 Task: Open Card Email Marketing Performance Review in Board Content Marketing Thought Leadership Strategy and Execution to Workspace Event Planning and Management and add a team member Softage.2@softage.net, a label Blue, a checklist Mindfulness, an attachment from Trello, a color Blue and finally, add a card description 'Conduct customer research for new customer segmentation opportunities' and a comment 'Let us approach this task with a sense of ownership and accountability, taking responsibility for our actions and decisions.'. Add a start date 'Jan 06, 1900' with a due date 'Jan 13, 1900'
Action: Mouse moved to (440, 156)
Screenshot: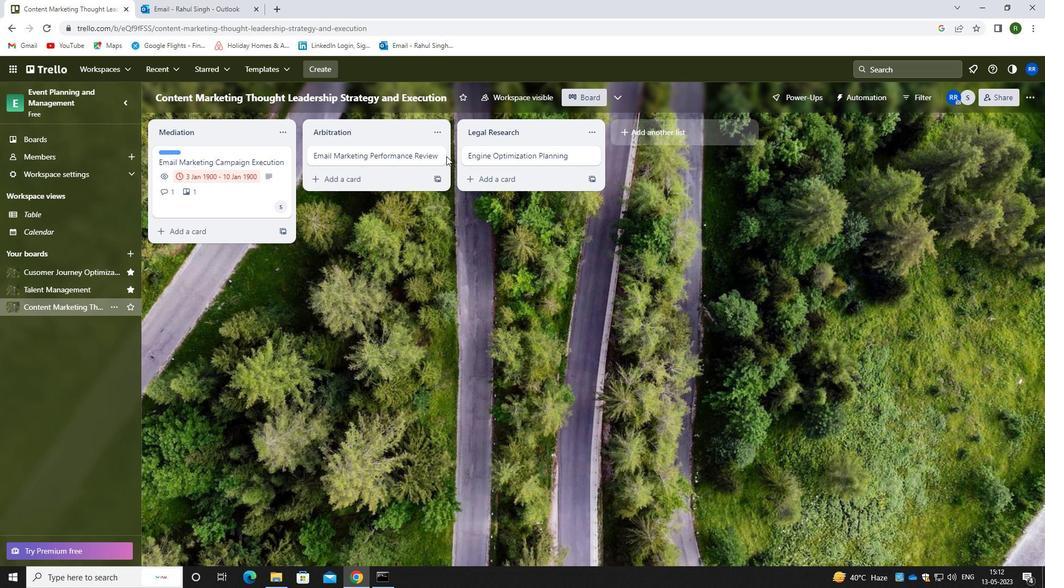 
Action: Mouse pressed left at (440, 156)
Screenshot: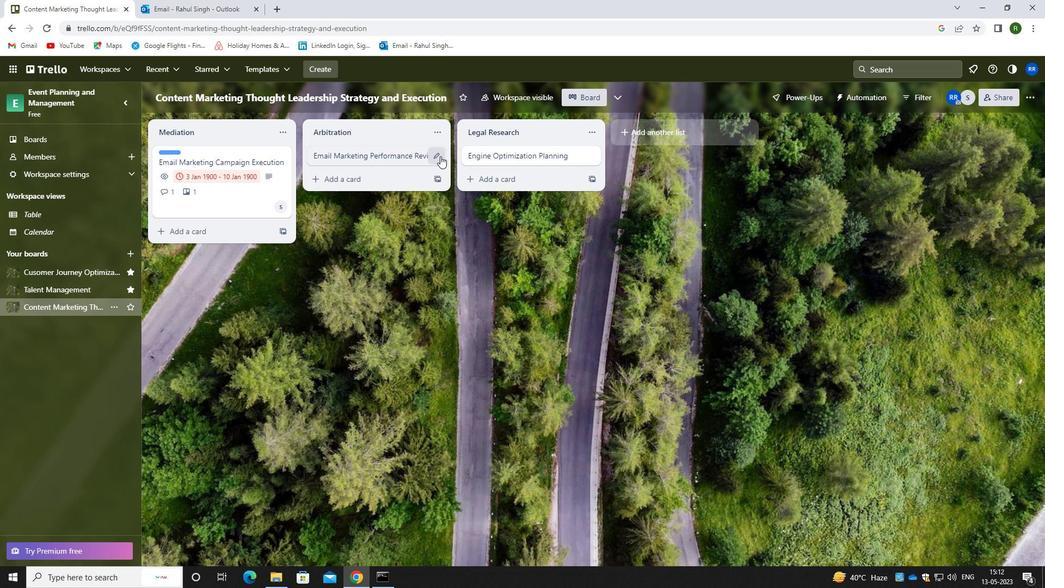 
Action: Mouse moved to (498, 155)
Screenshot: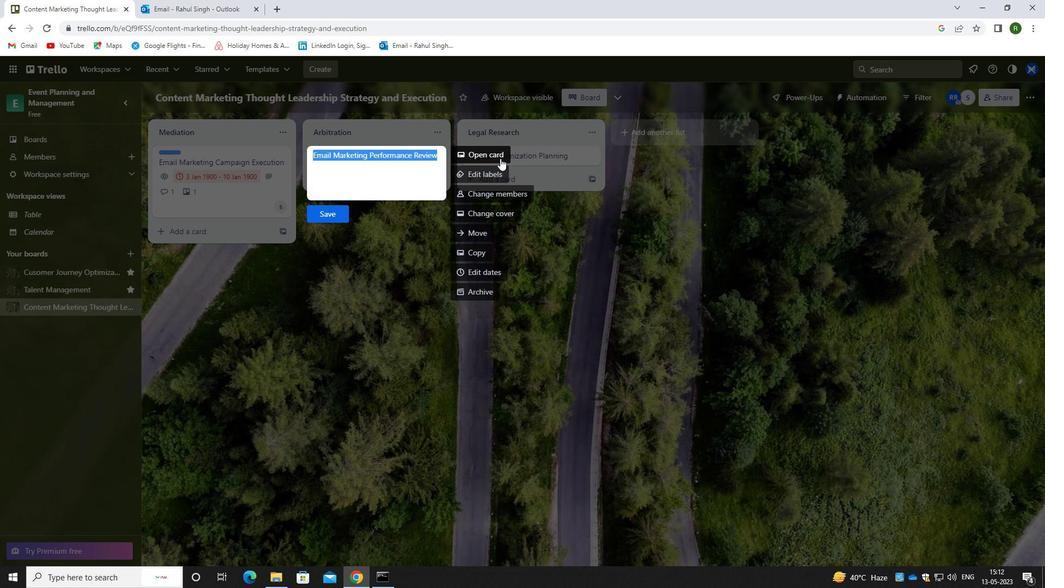 
Action: Mouse pressed left at (498, 155)
Screenshot: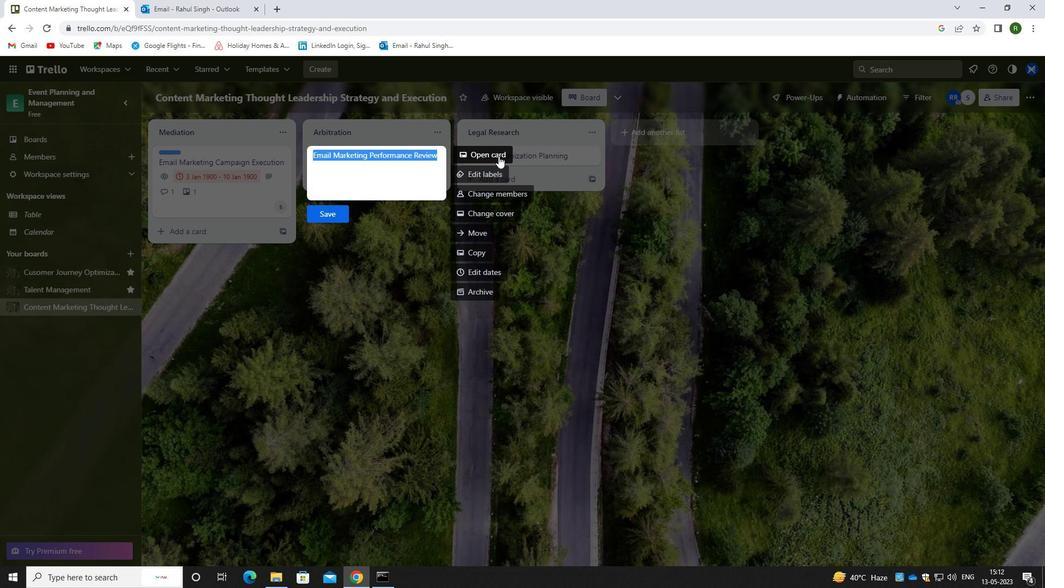 
Action: Mouse moved to (666, 192)
Screenshot: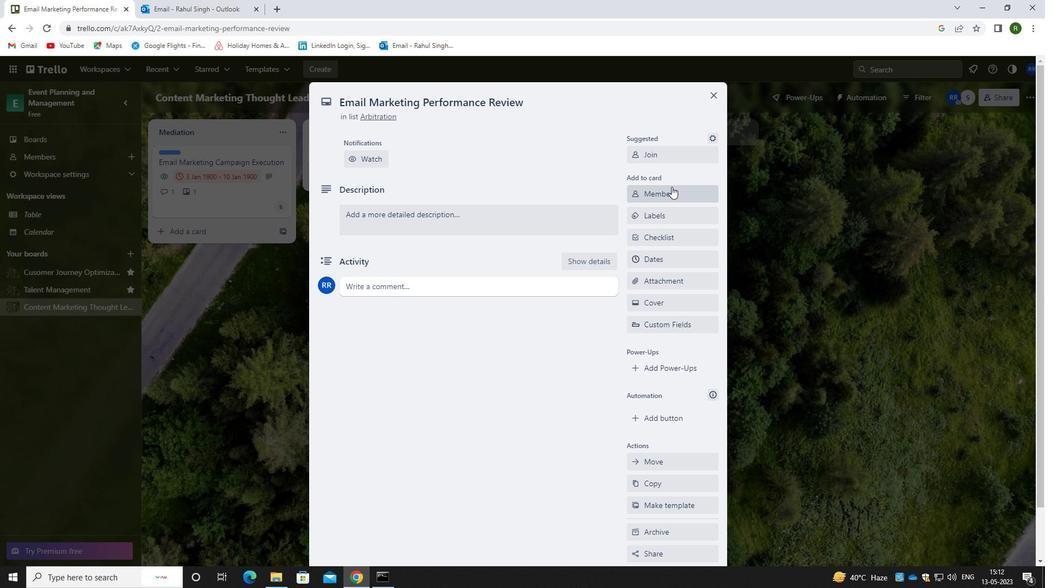 
Action: Mouse pressed left at (666, 192)
Screenshot: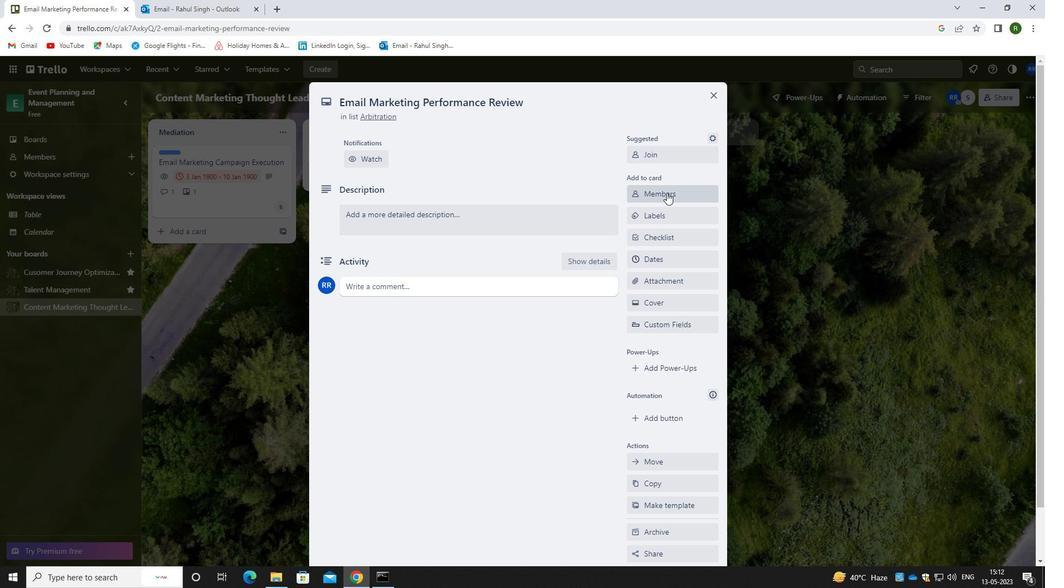 
Action: Mouse moved to (681, 254)
Screenshot: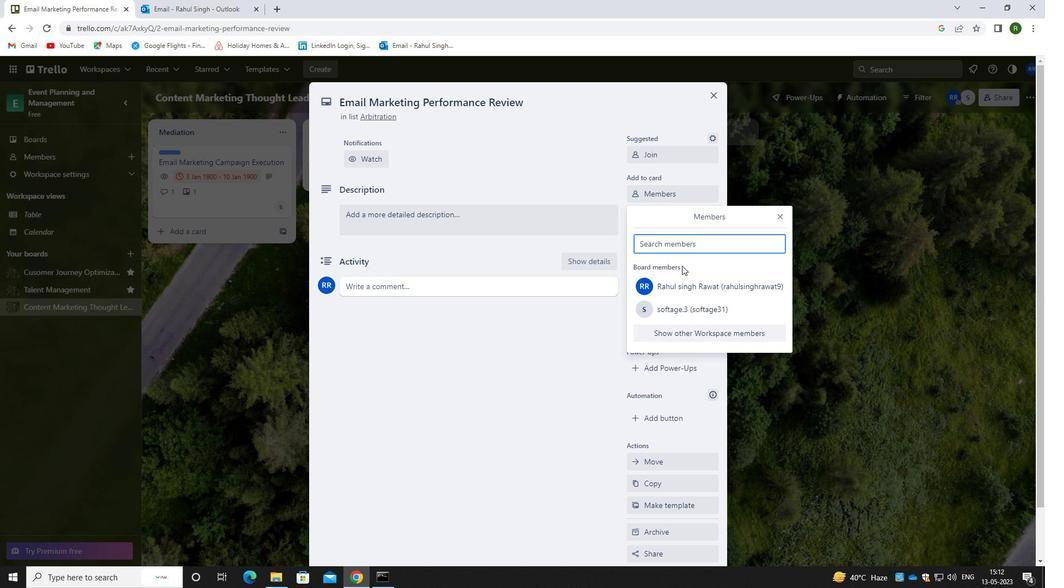 
Action: Key pressed <Key.caps_lock>s<Key.caps_lock>oftage.2<Key.shift>@SOFTAGE.ME<Key.backspace><Key.backspace>NET
Screenshot: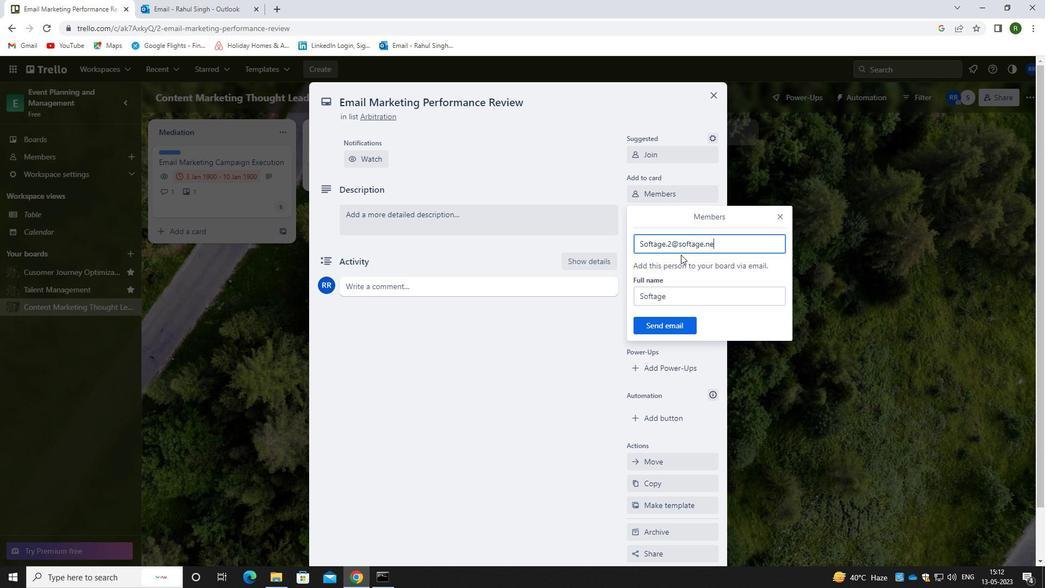 
Action: Mouse moved to (665, 321)
Screenshot: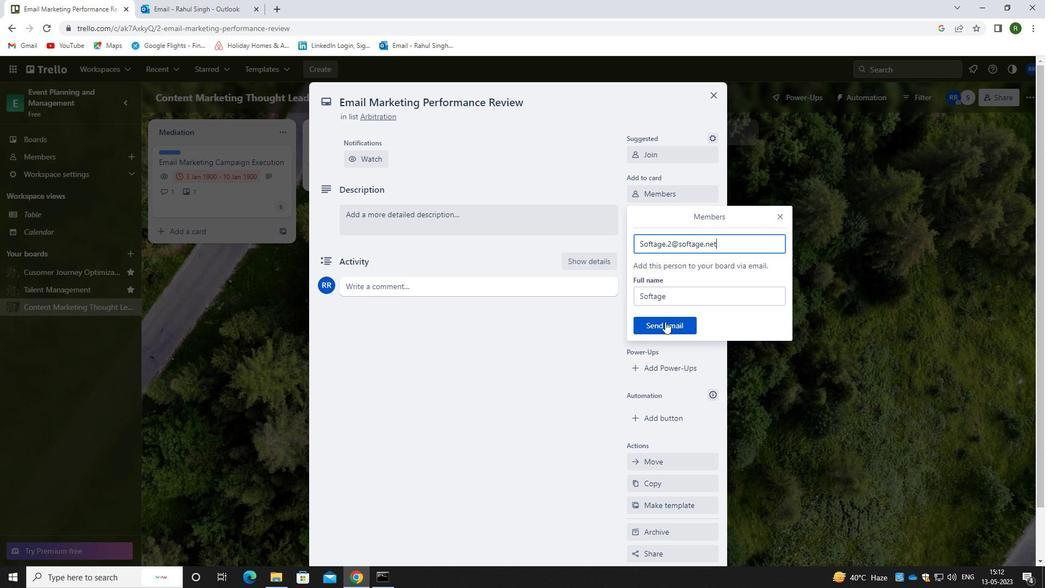
Action: Mouse pressed left at (665, 321)
Screenshot: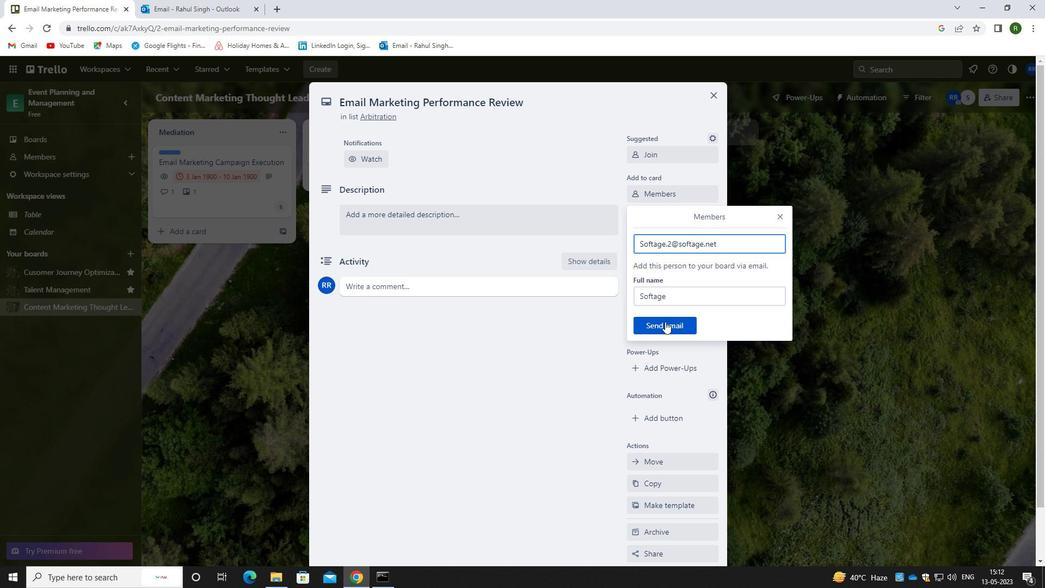 
Action: Mouse moved to (678, 214)
Screenshot: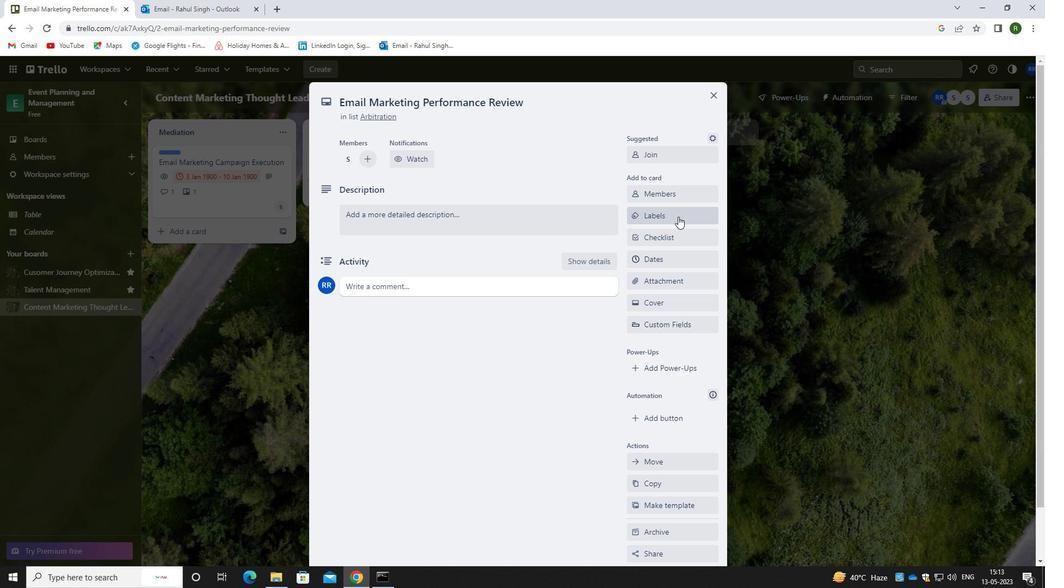 
Action: Mouse pressed left at (678, 214)
Screenshot: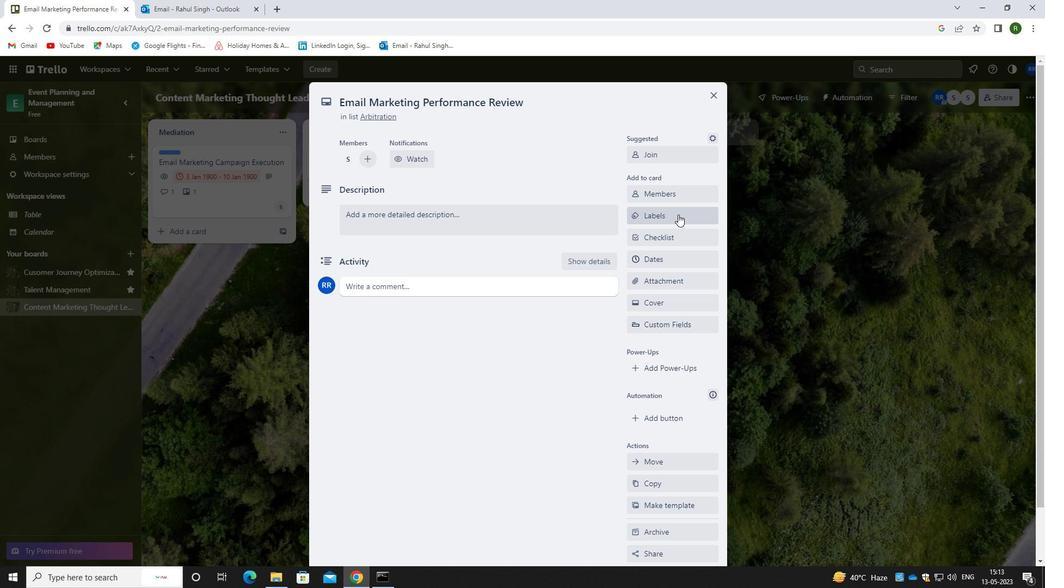 
Action: Mouse moved to (669, 233)
Screenshot: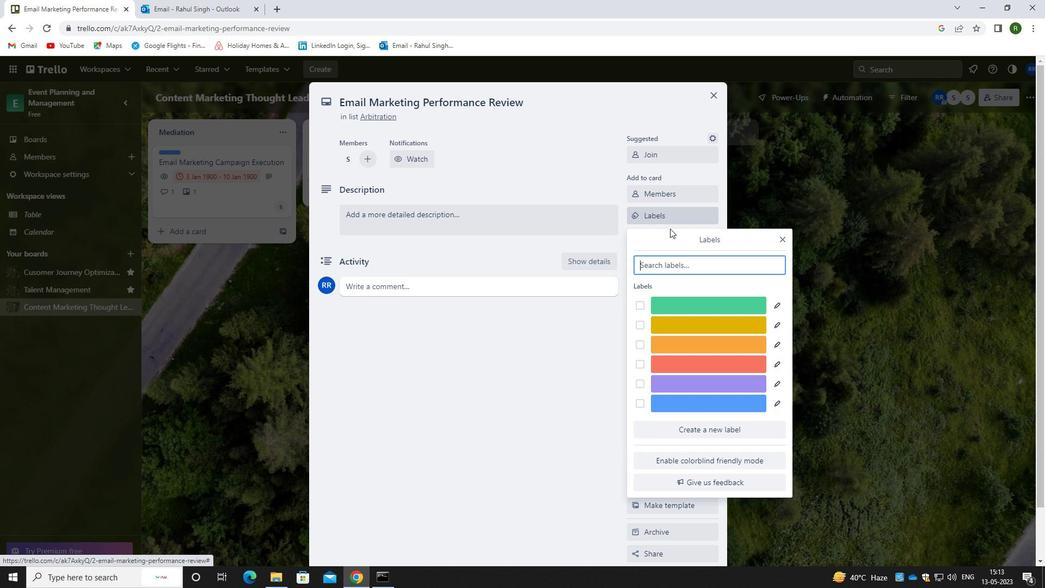 
Action: Key pressed <Key.shift>BLUE
Screenshot: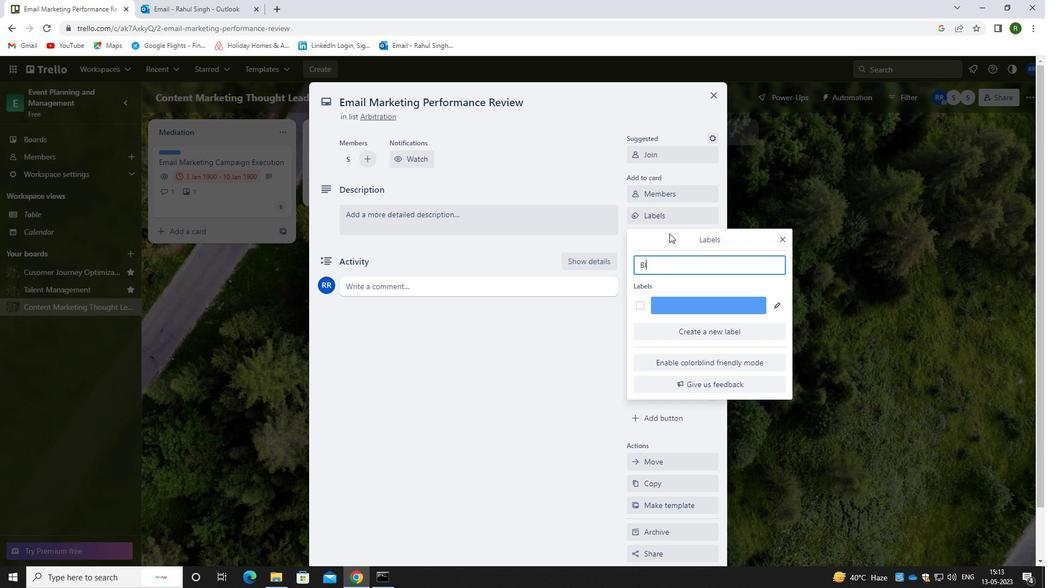 
Action: Mouse moved to (640, 301)
Screenshot: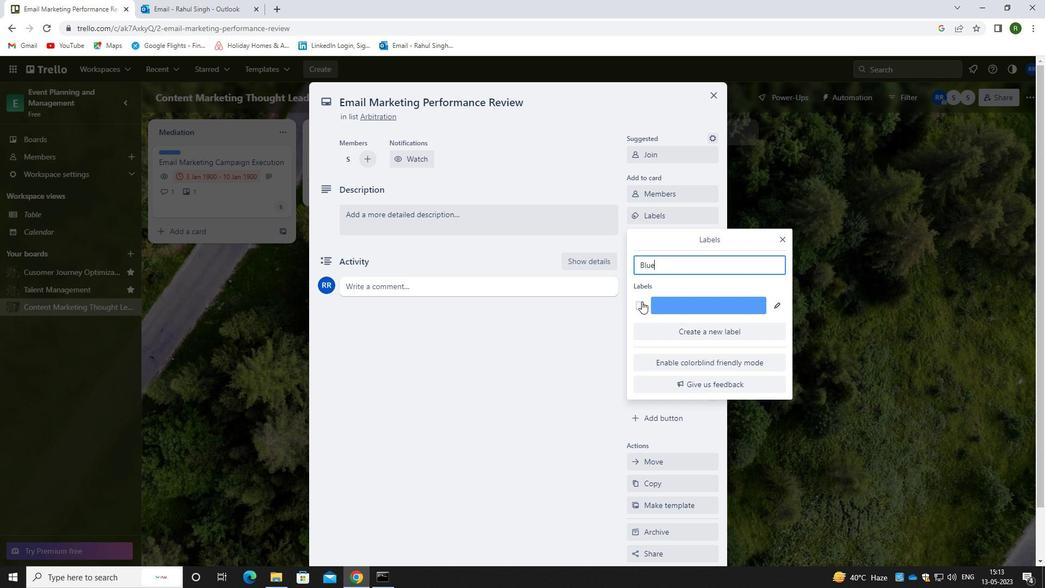 
Action: Mouse pressed left at (640, 301)
Screenshot: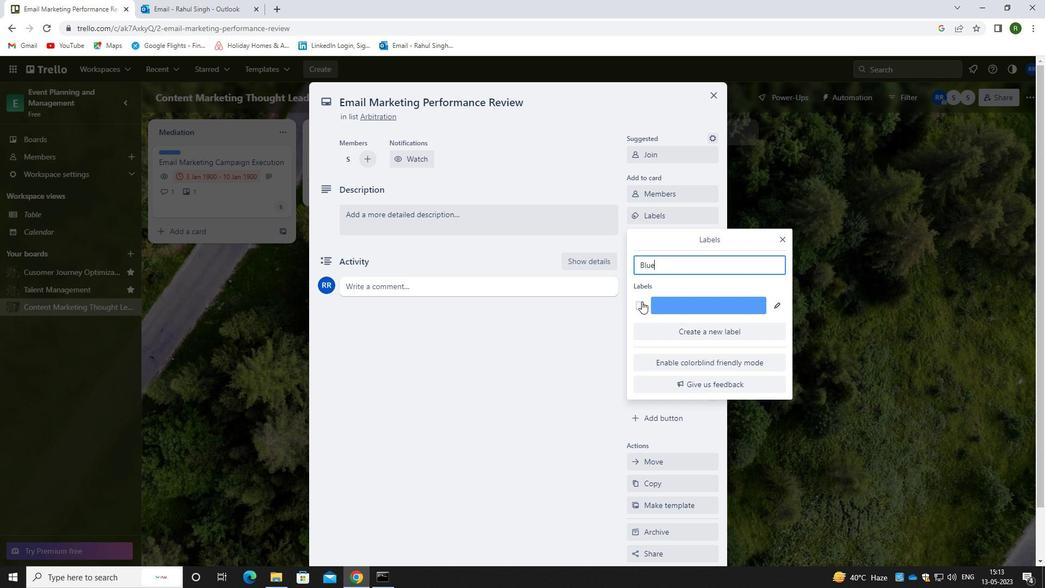 
Action: Mouse moved to (466, 416)
Screenshot: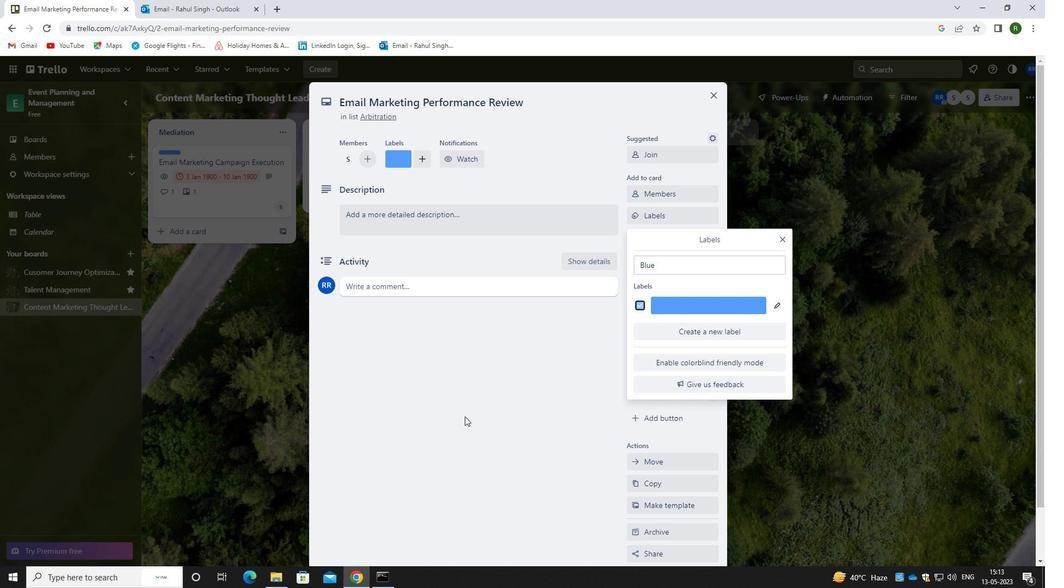
Action: Mouse pressed left at (466, 416)
Screenshot: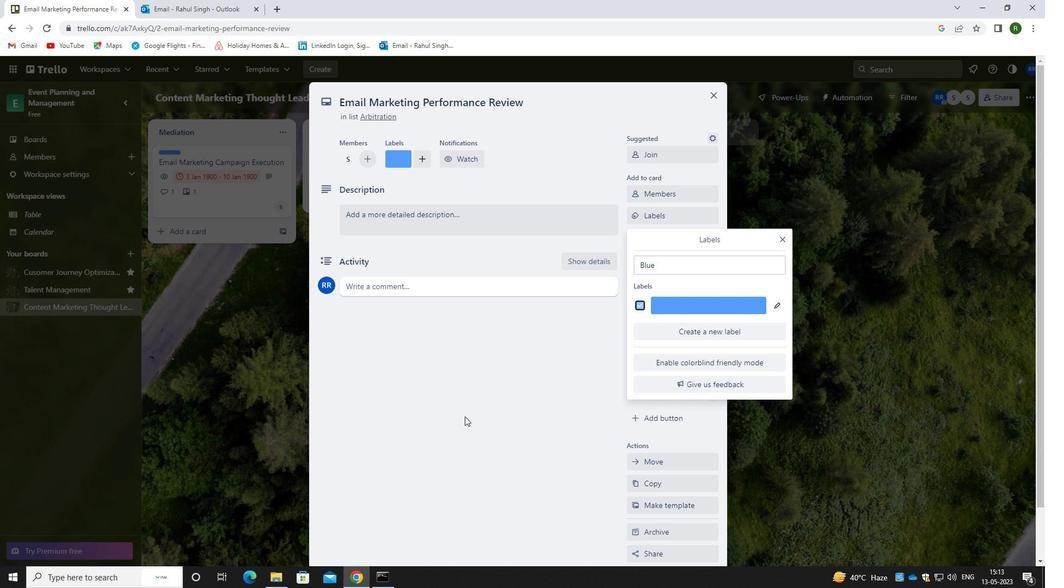 
Action: Mouse moved to (679, 244)
Screenshot: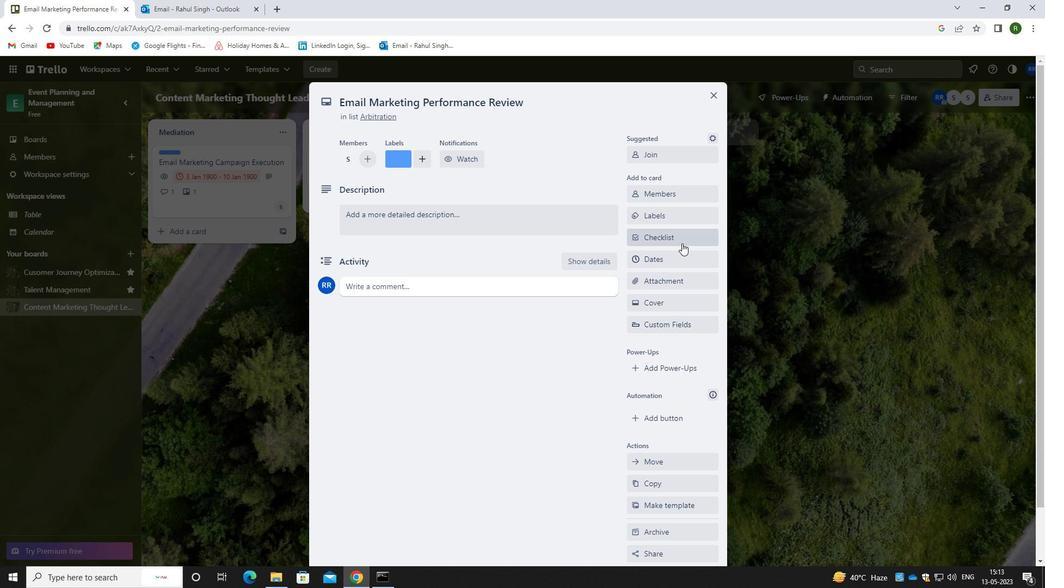 
Action: Mouse pressed left at (679, 244)
Screenshot: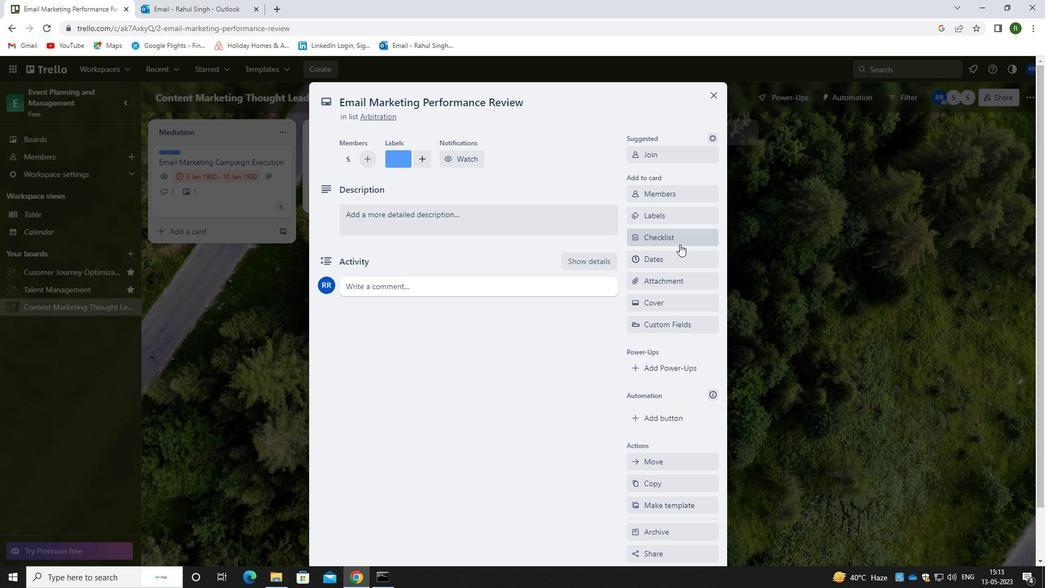 
Action: Mouse moved to (677, 299)
Screenshot: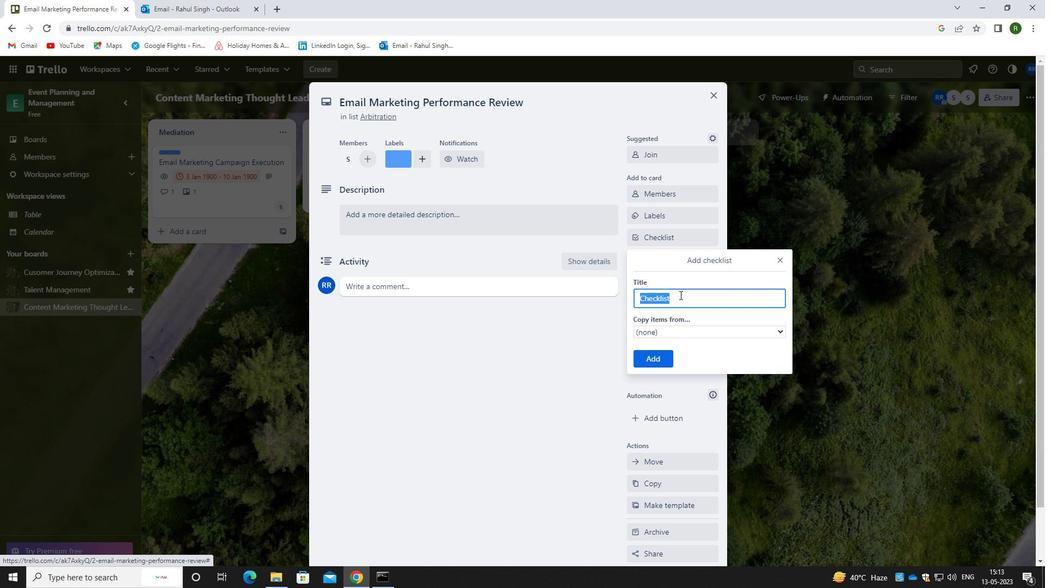 
Action: Key pressed <Key.backspace><Key.shift><Key.shift><Key.shift><Key.shift><Key.shift><Key.shift><Key.shift>MINDFULM<Key.backspace>NESS
Screenshot: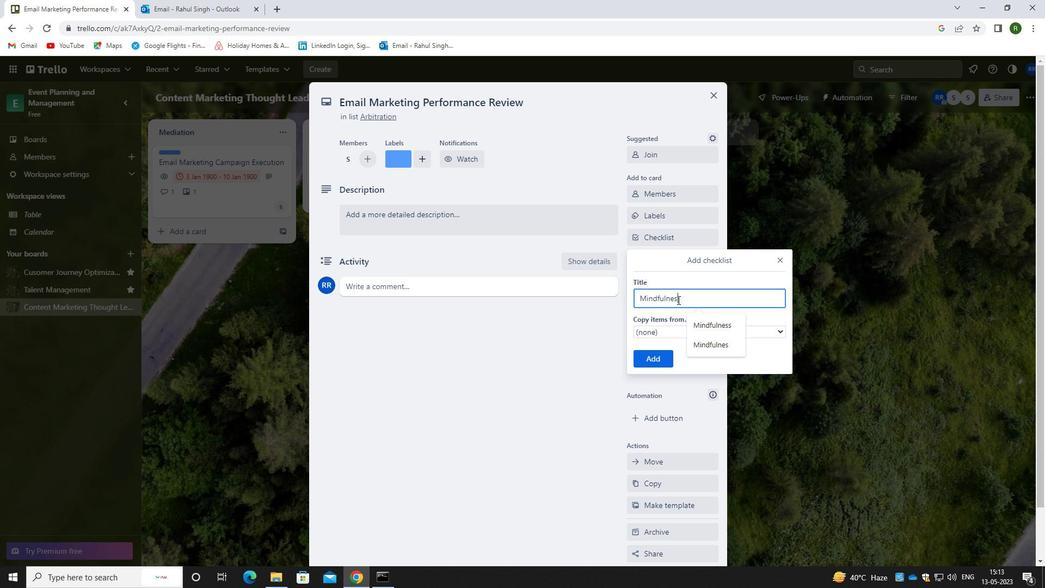 
Action: Mouse moved to (658, 362)
Screenshot: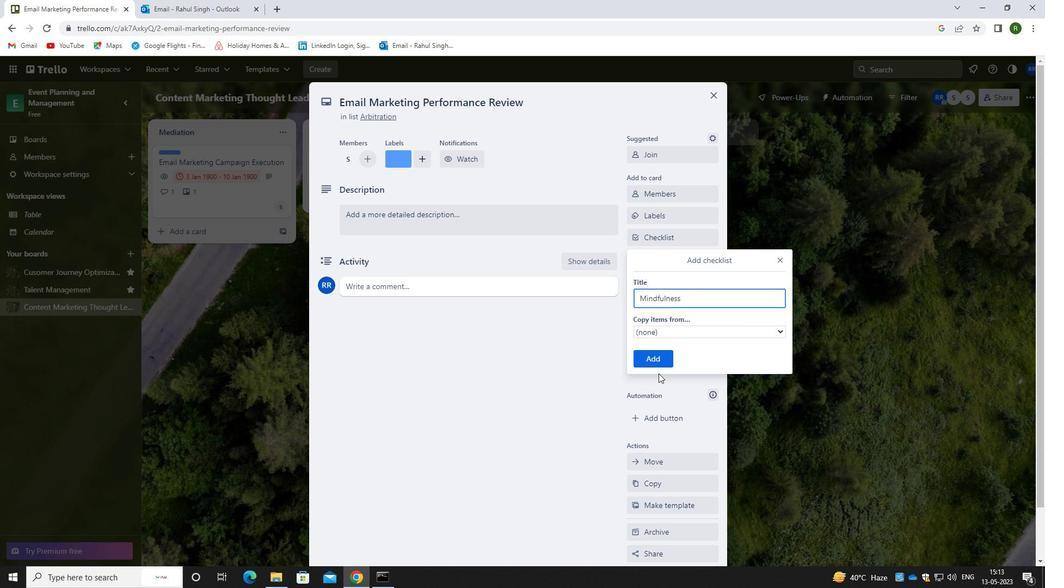 
Action: Mouse pressed left at (658, 362)
Screenshot: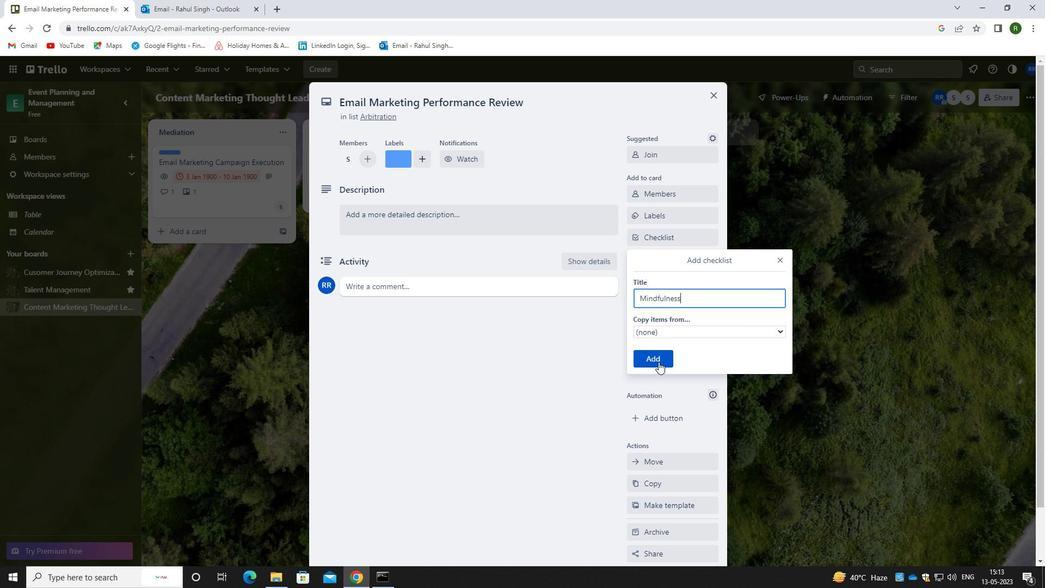 
Action: Mouse moved to (657, 280)
Screenshot: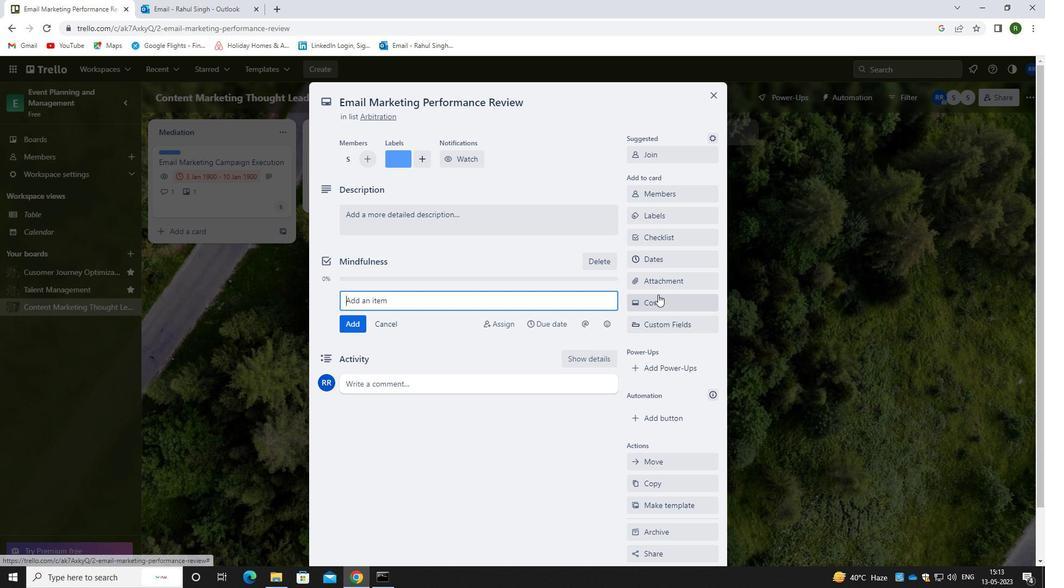 
Action: Mouse pressed left at (657, 280)
Screenshot: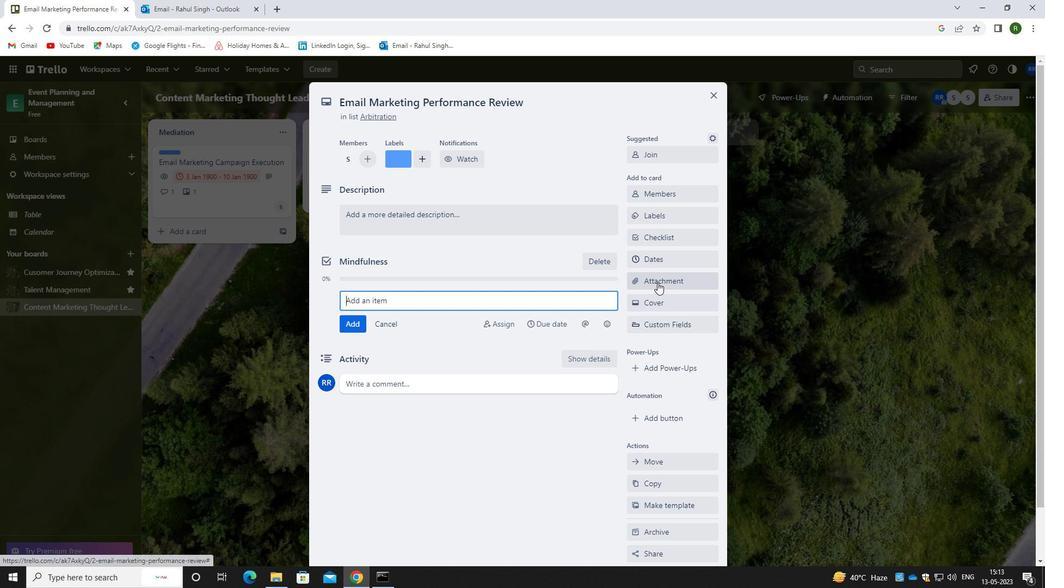 
Action: Mouse moved to (675, 350)
Screenshot: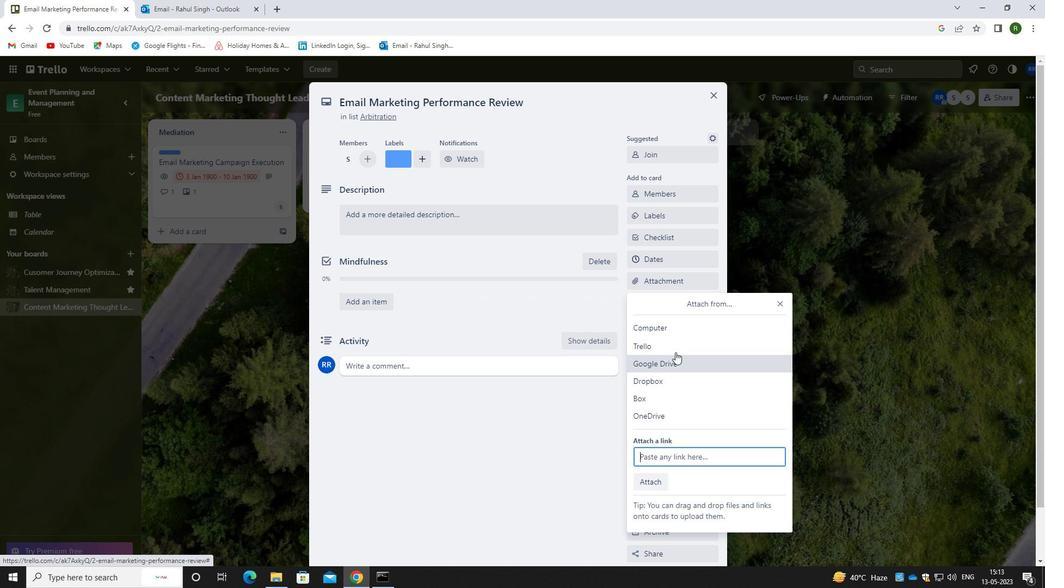 
Action: Mouse pressed left at (675, 350)
Screenshot: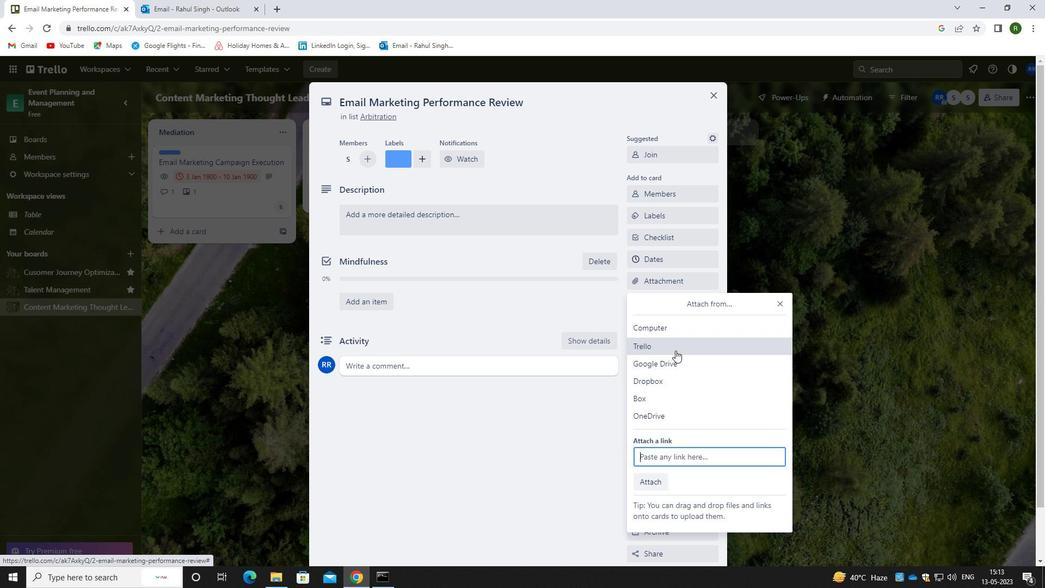 
Action: Mouse moved to (673, 251)
Screenshot: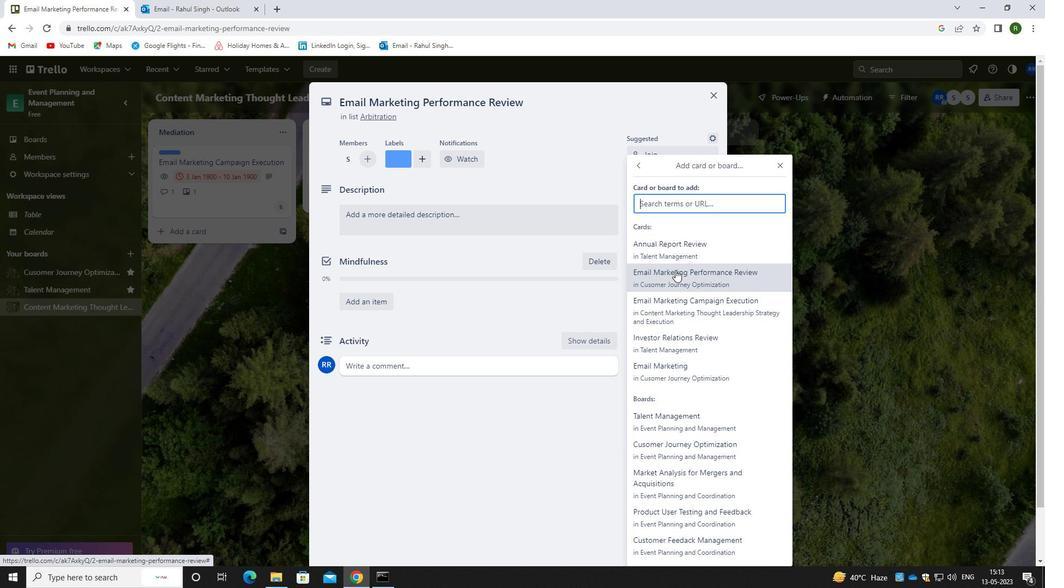 
Action: Mouse pressed left at (673, 251)
Screenshot: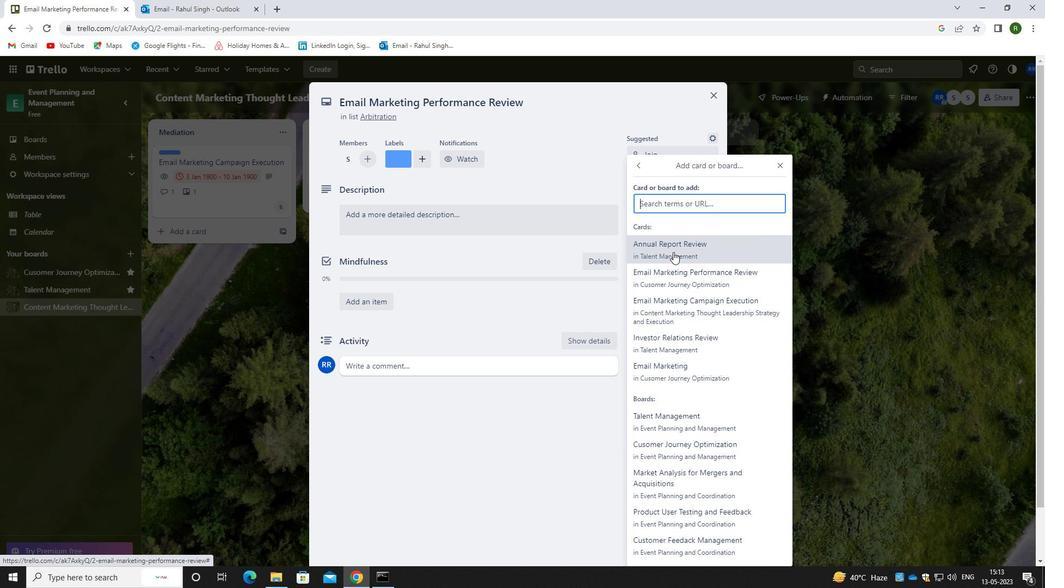 
Action: Mouse moved to (449, 220)
Screenshot: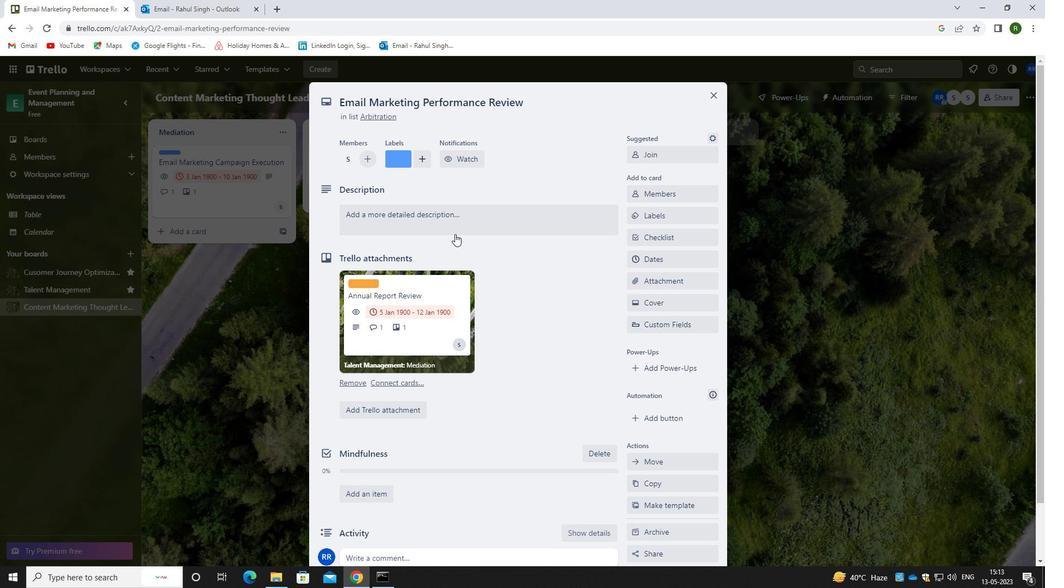 
Action: Mouse pressed left at (449, 220)
Screenshot: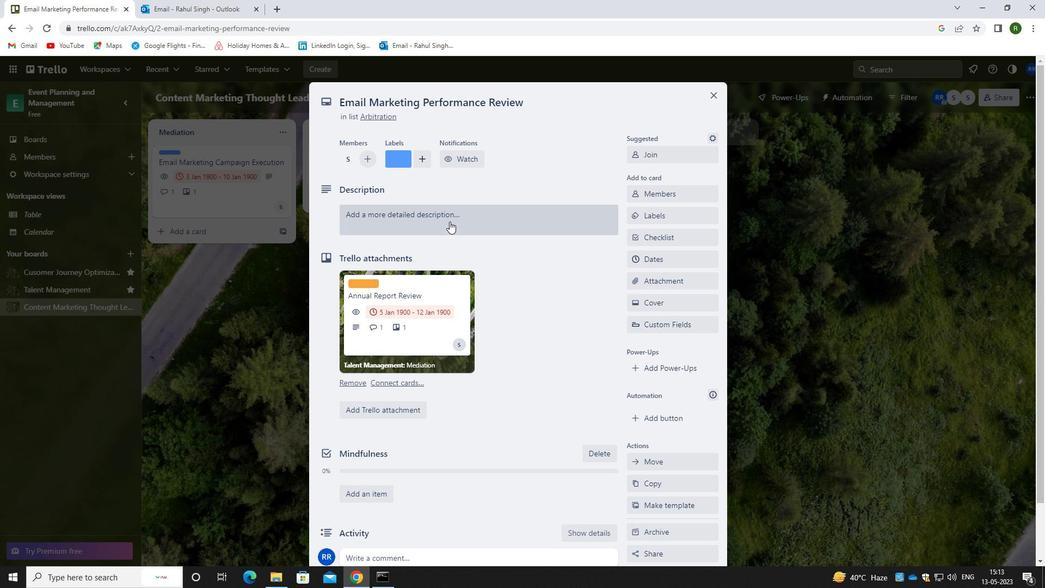 
Action: Mouse moved to (448, 270)
Screenshot: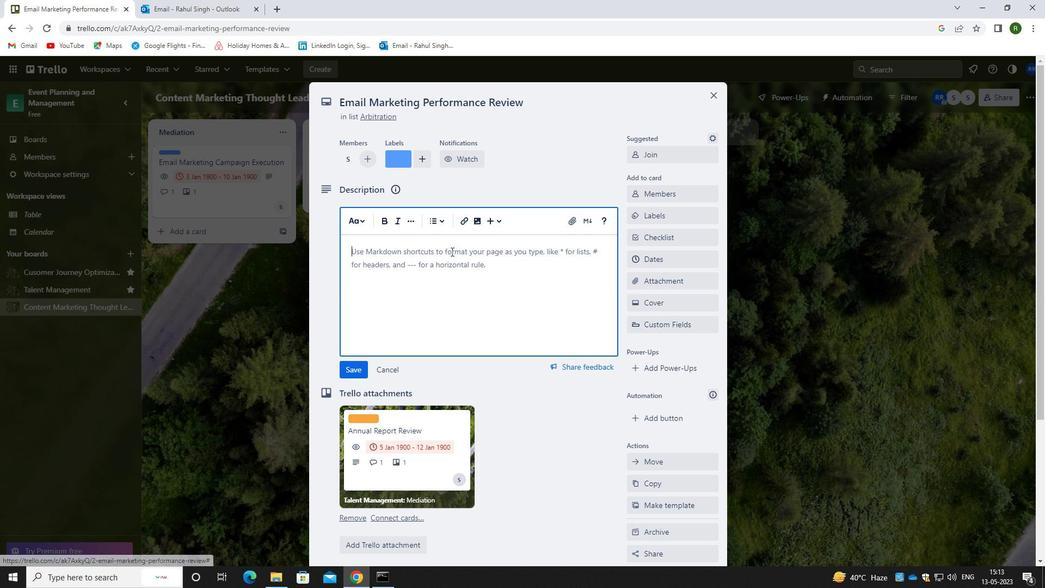 
Action: Mouse pressed left at (448, 270)
Screenshot: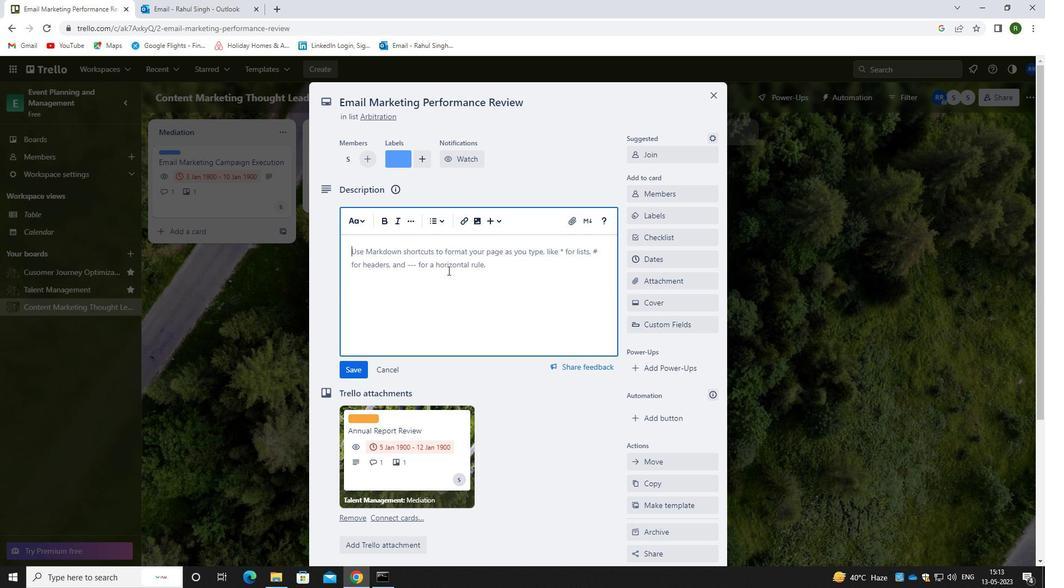 
Action: Key pressed <Key.caps_lock>C<Key.caps_lock>ONDUCT<Key.space>C<Key.caps_lock><Key.caps_lock>USTOMER<Key.space>RESEARCH<Key.space>FOR<Key.space>NW<Key.backspace>EW<Key.space>CUSTOMER<Key.space>SEGMENTATION<Key.space>OPPORTUNITIES.
Screenshot: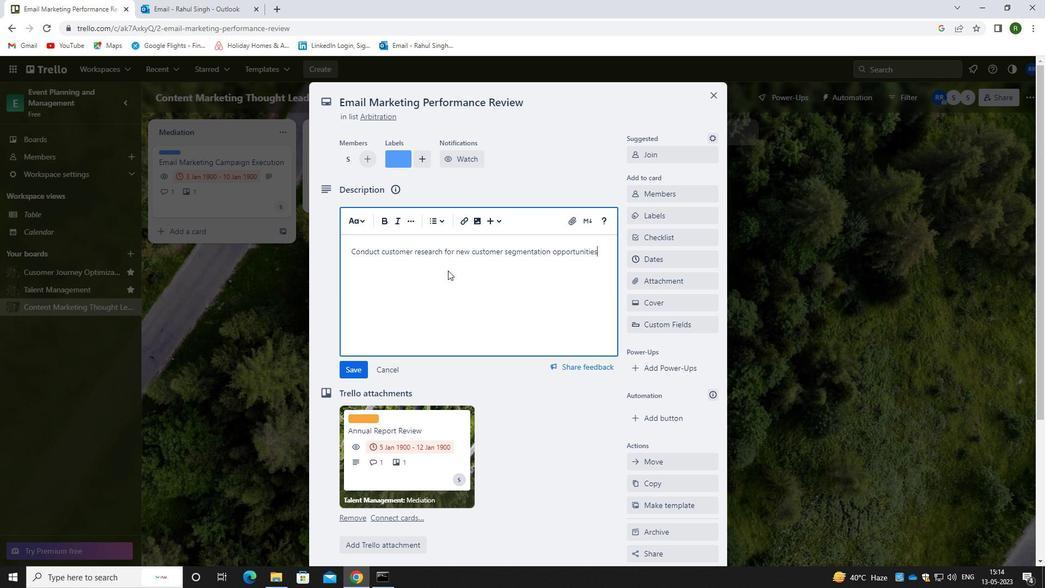 
Action: Mouse moved to (352, 374)
Screenshot: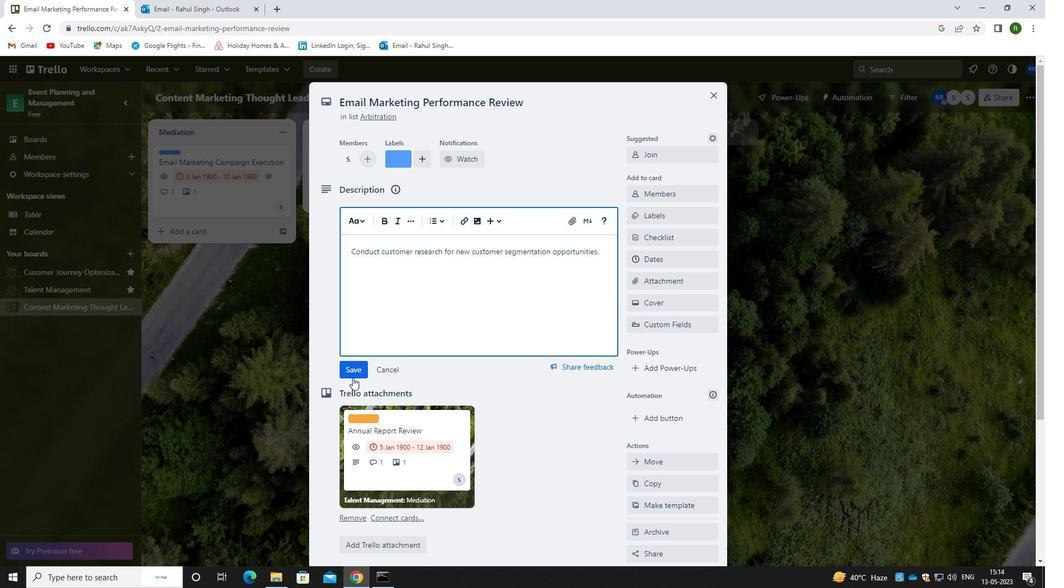 
Action: Mouse pressed left at (352, 374)
Screenshot: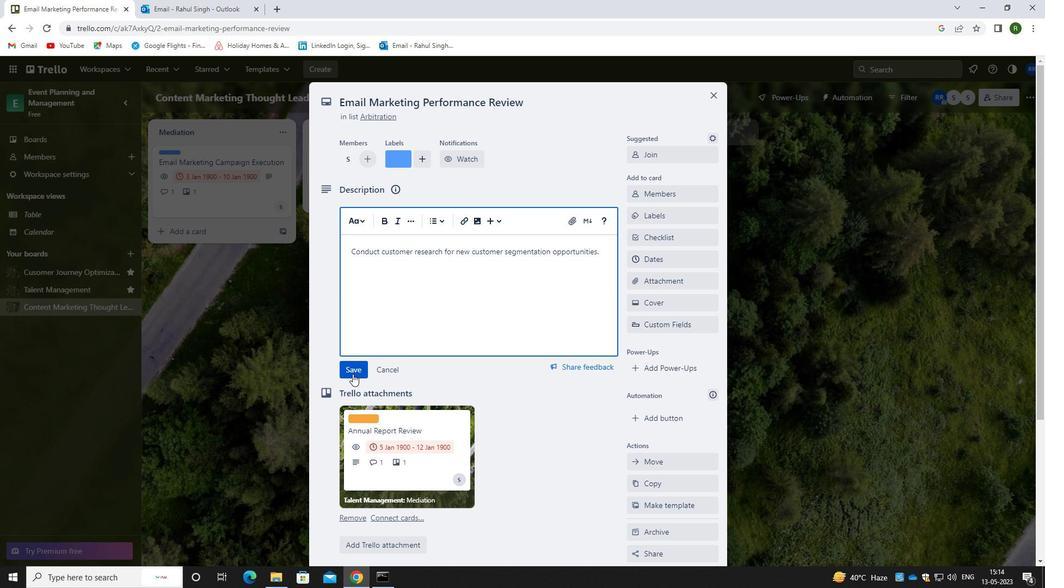 
Action: Mouse moved to (497, 327)
Screenshot: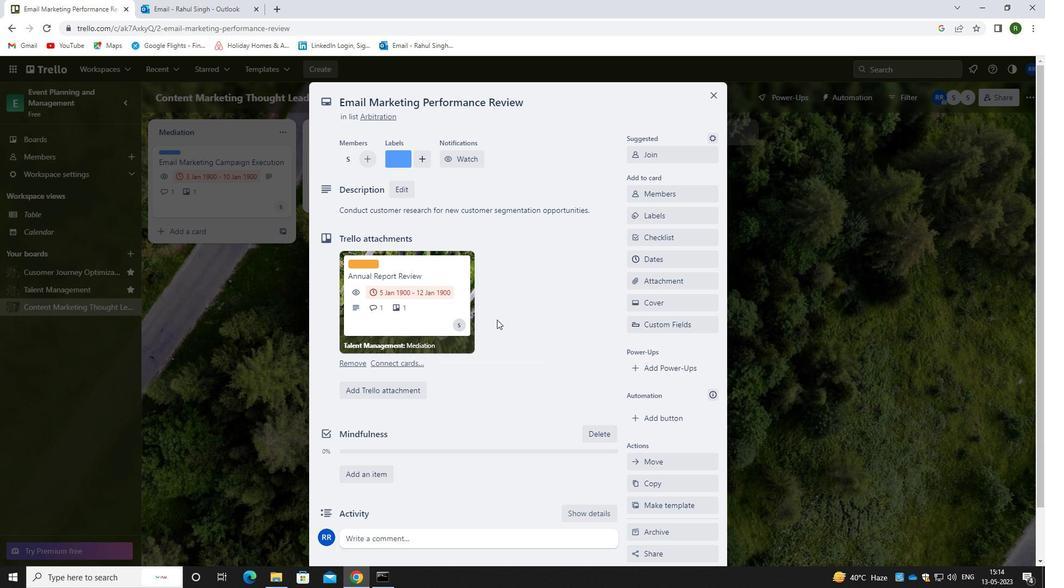 
Action: Mouse scrolled (497, 326) with delta (0, 0)
Screenshot: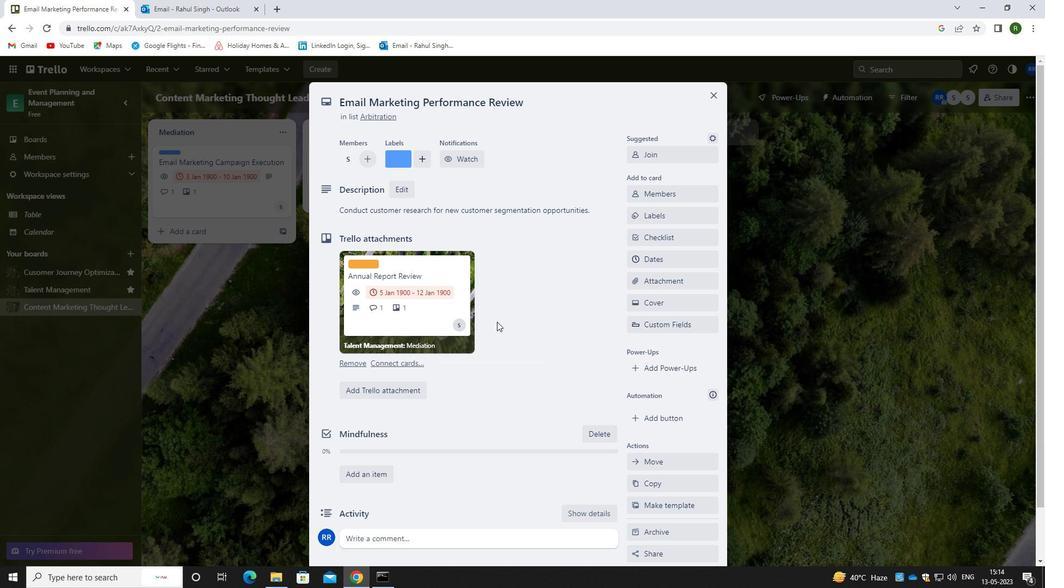 
Action: Mouse moved to (497, 329)
Screenshot: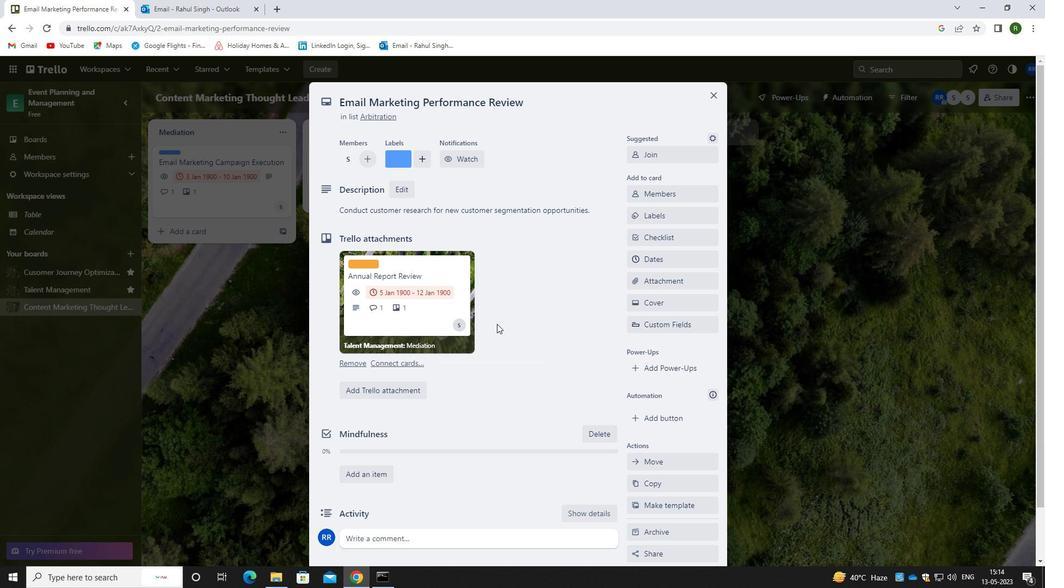 
Action: Mouse scrolled (497, 329) with delta (0, 0)
Screenshot: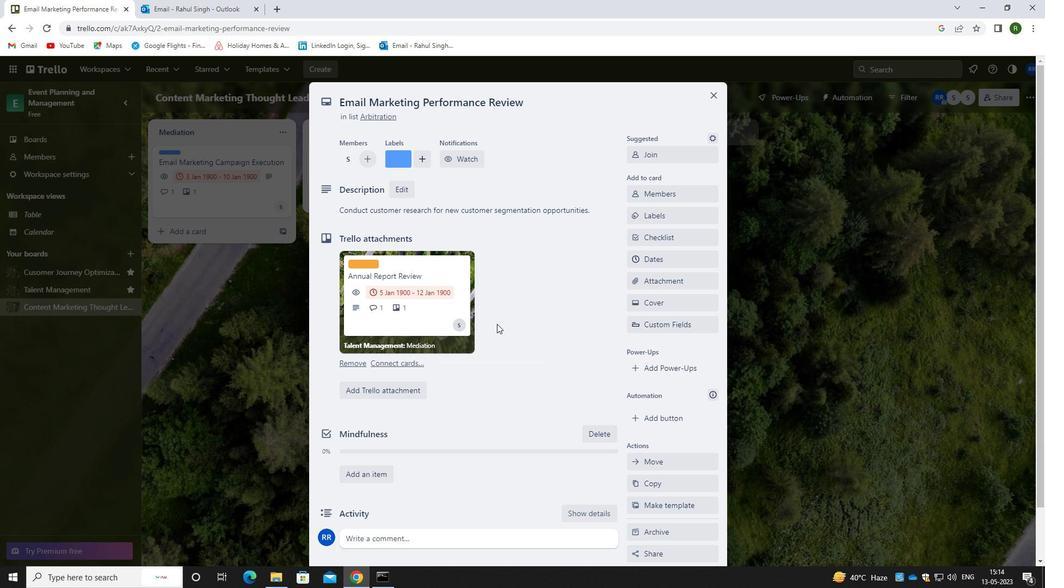 
Action: Mouse moved to (421, 477)
Screenshot: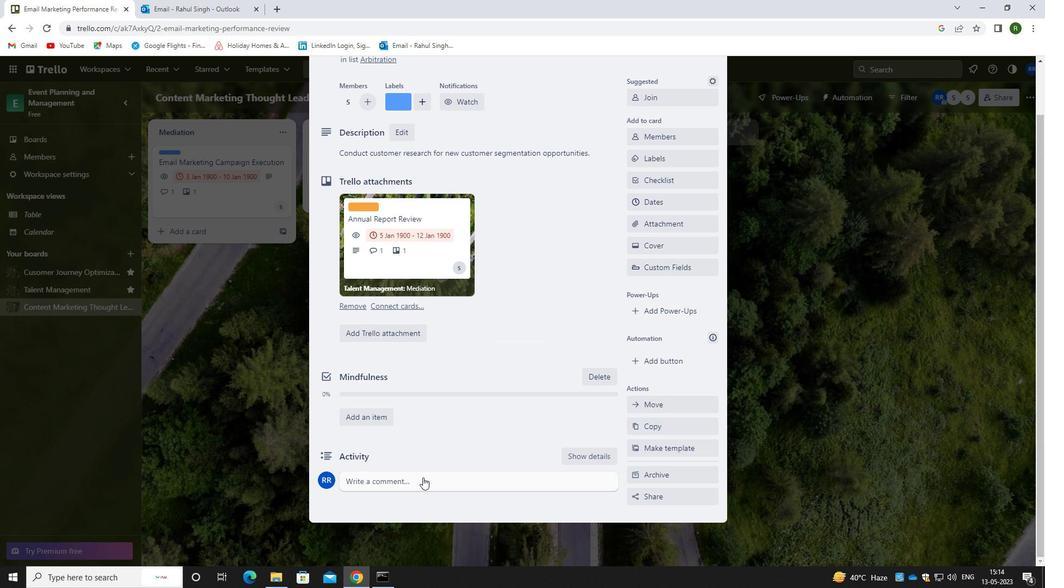 
Action: Mouse pressed left at (421, 477)
Screenshot: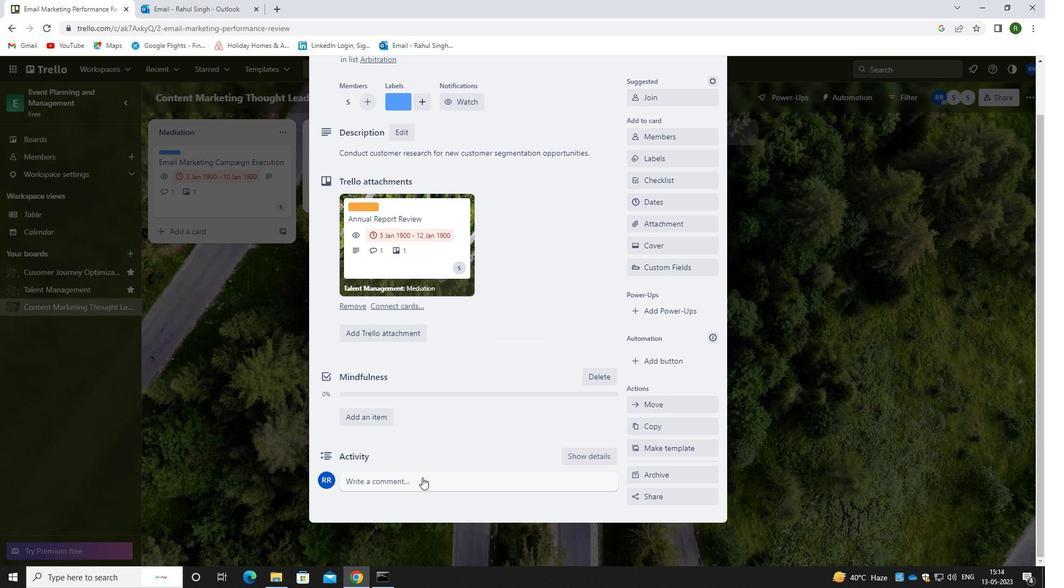 
Action: Mouse moved to (423, 513)
Screenshot: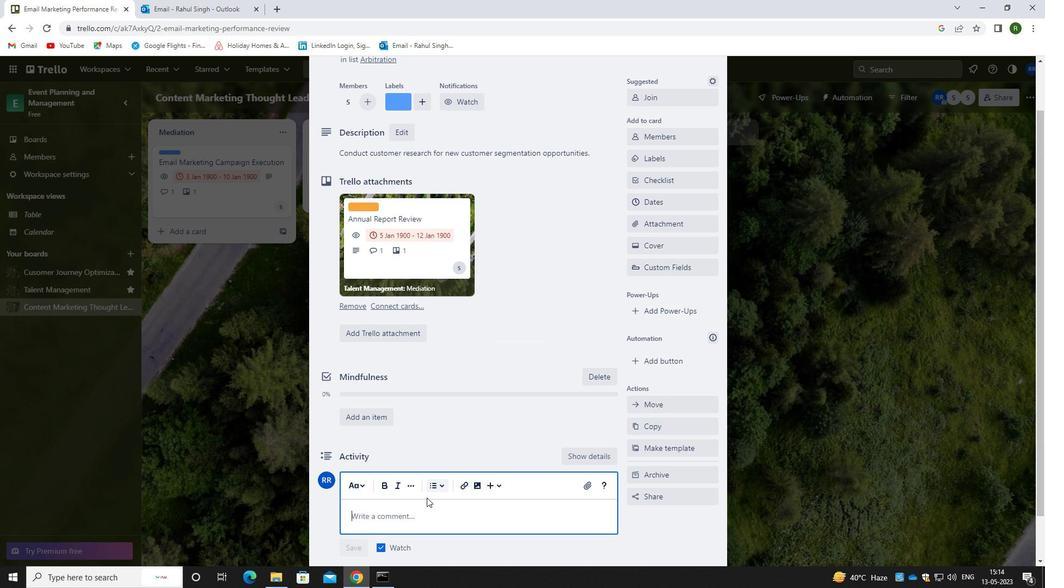 
Action: Mouse pressed left at (423, 513)
Screenshot: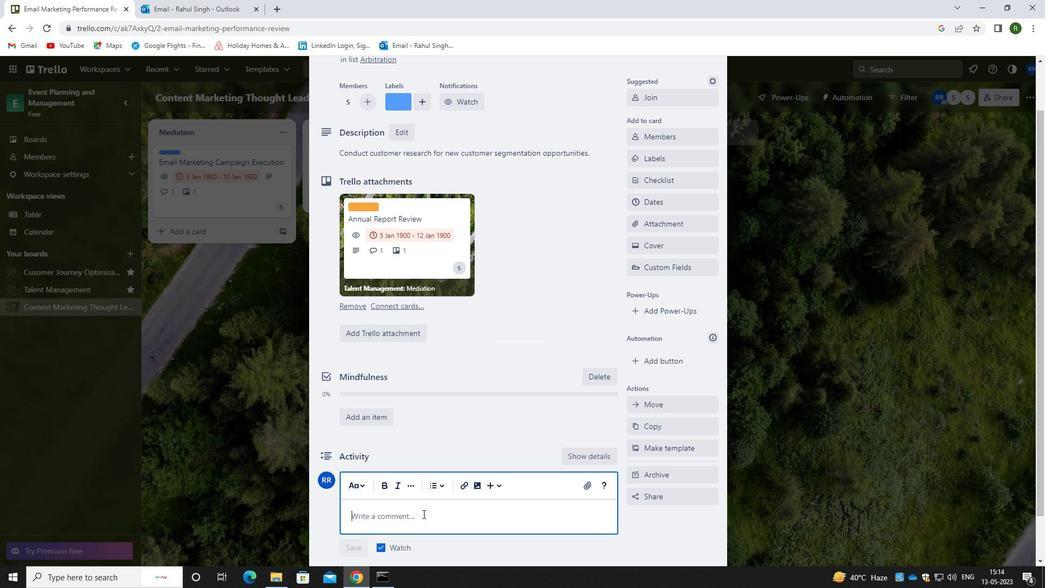 
Action: Mouse moved to (418, 514)
Screenshot: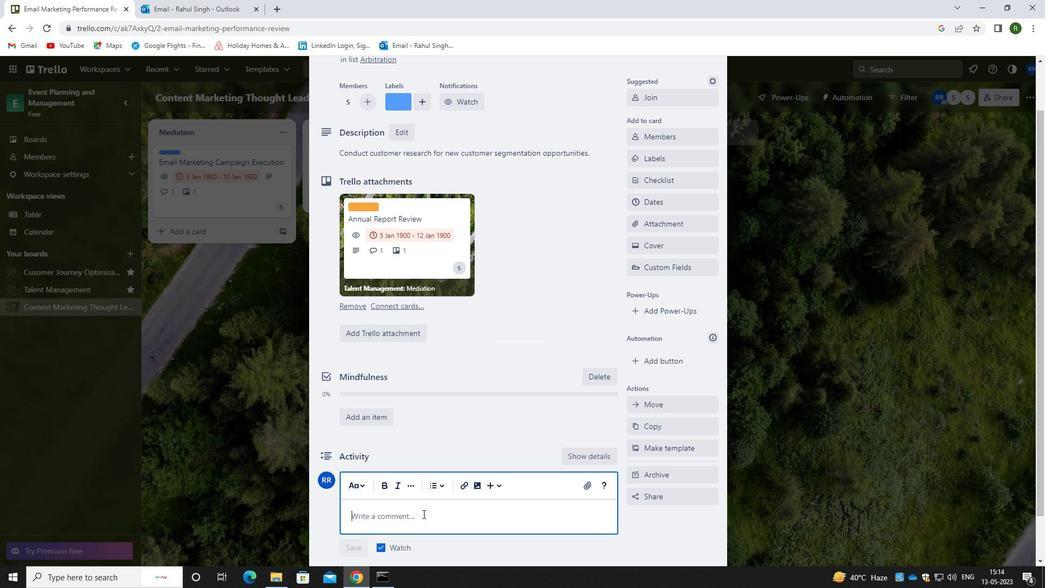 
Action: Key pressed <Key.caps_lock>L<Key.caps_lock>ET<Key.space>US<Key.space>APPROACH<Key.space>THIS<Key.space>TASK<Key.space>WITH<Key.space>A<Key.space>SENSE<Key.space>OF<Key.space>OWNERSHIP<Key.space>AND<Key.space>ACCOUNTABILITY,<Key.space>TAKING<Key.space>RESPONSIBILITY<Key.space>FOR<Key.space>OUR<Key.space>ACTIONS<Key.space>AND<Key.space>DECISIONS.
Screenshot: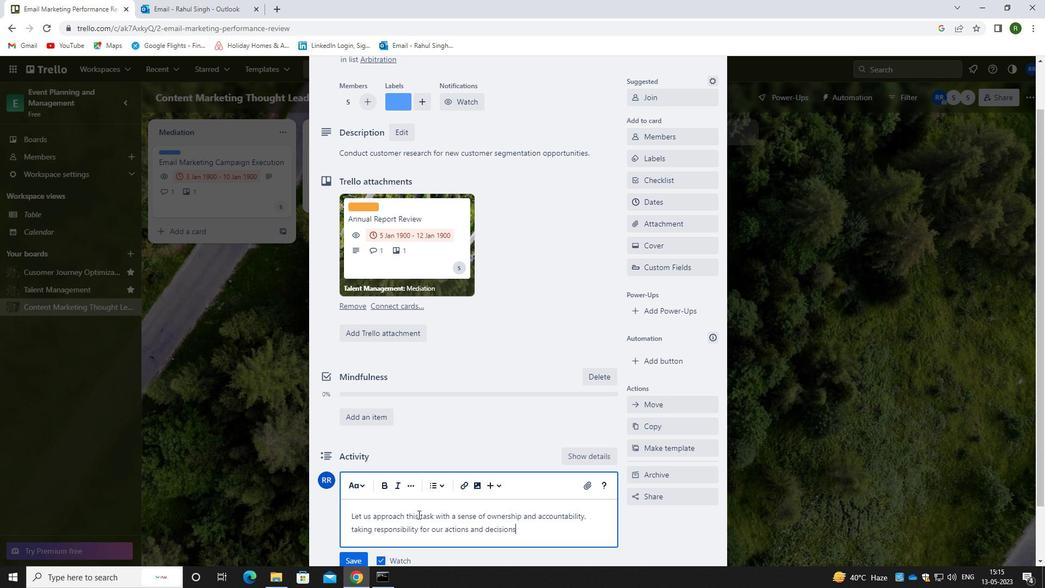 
Action: Mouse moved to (454, 443)
Screenshot: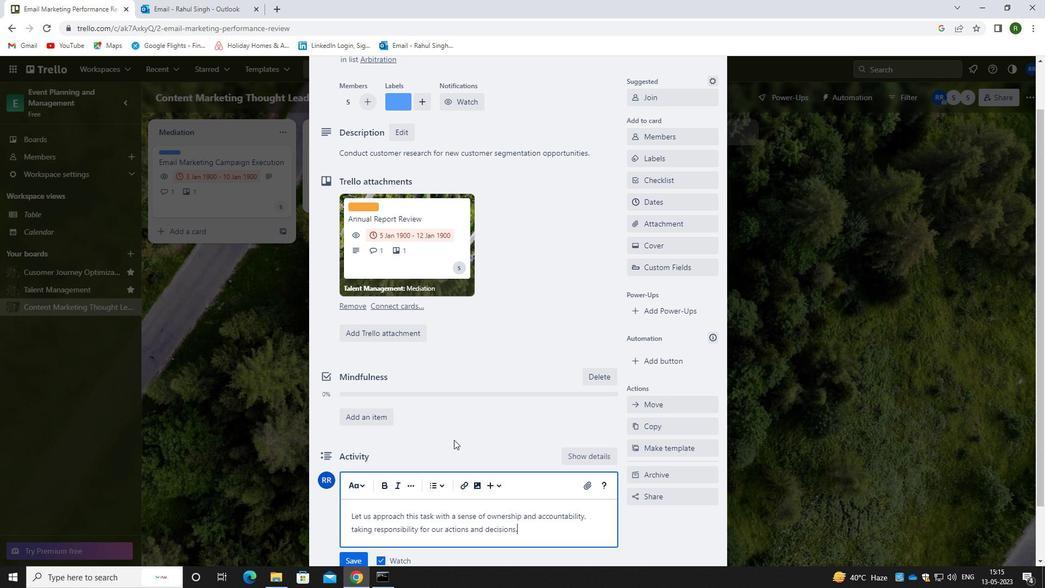 
Action: Mouse scrolled (454, 442) with delta (0, 0)
Screenshot: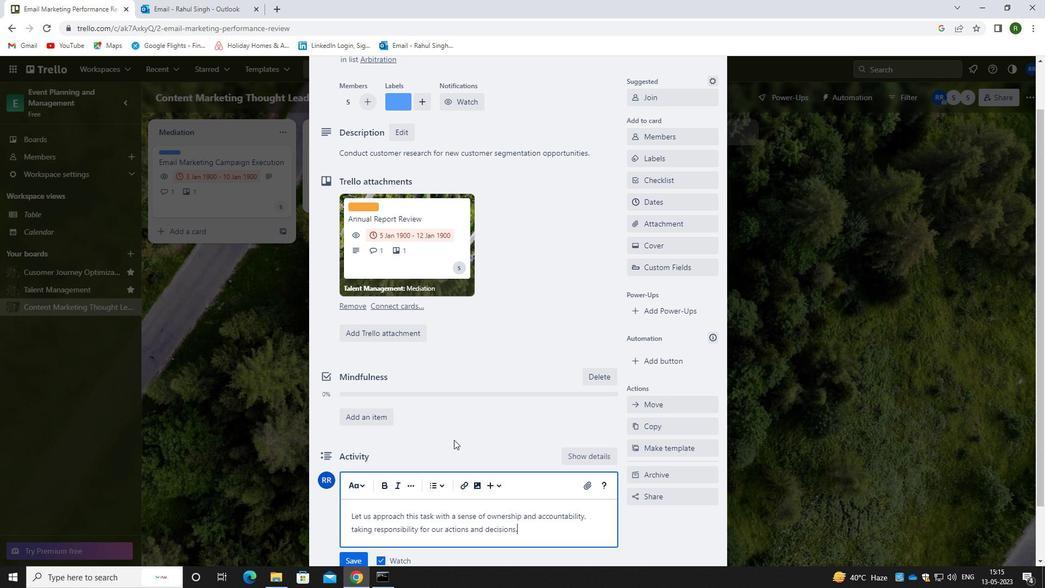 
Action: Mouse moved to (359, 508)
Screenshot: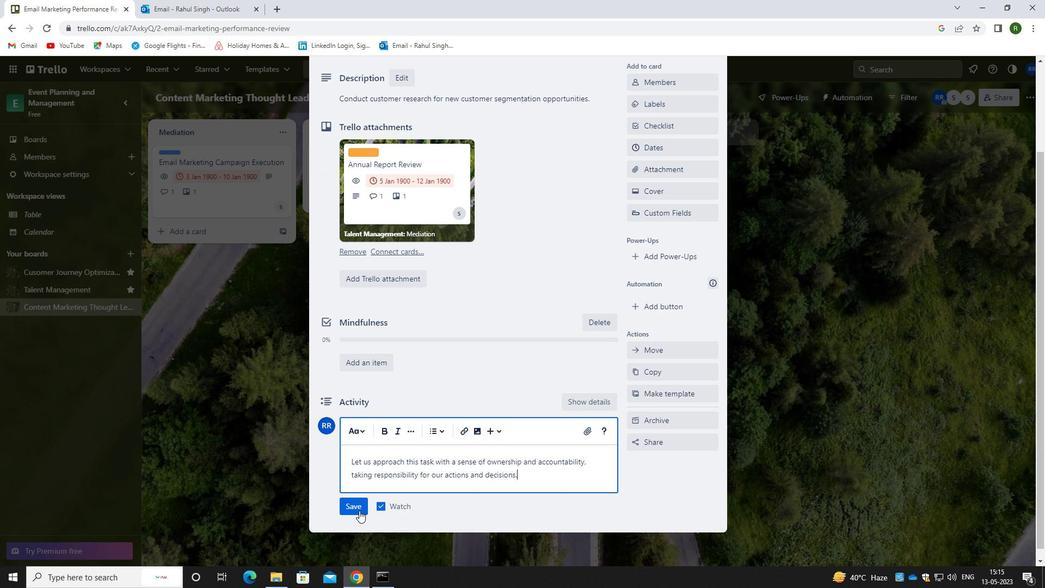 
Action: Mouse pressed left at (359, 508)
Screenshot: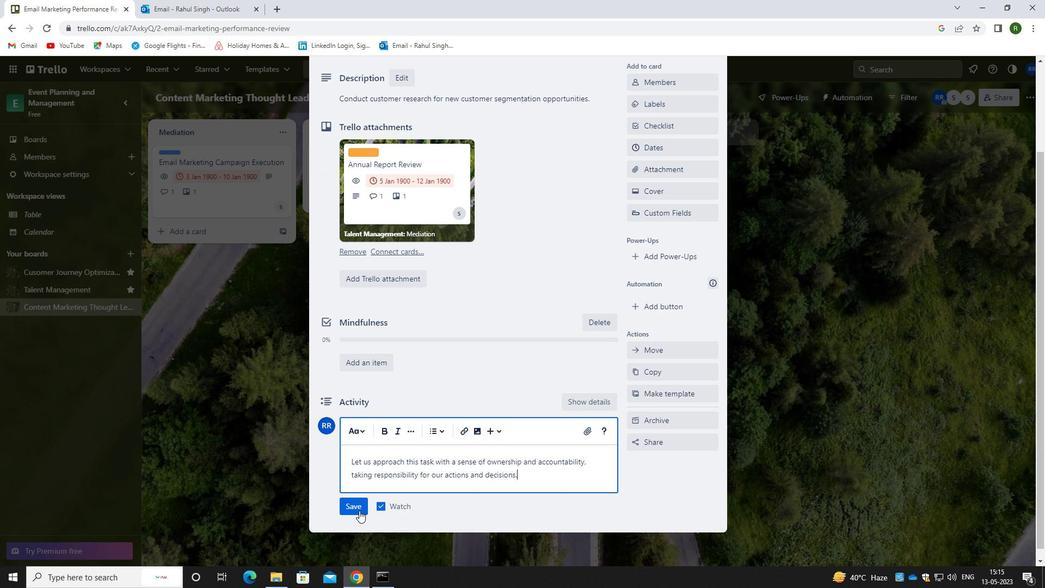 
Action: Mouse moved to (659, 147)
Screenshot: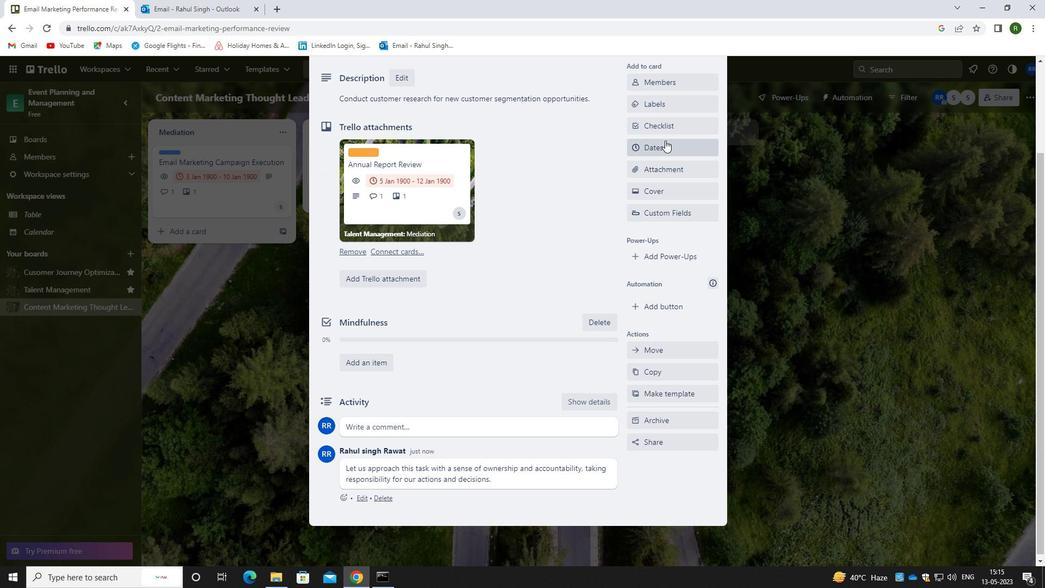 
Action: Mouse pressed left at (659, 147)
Screenshot: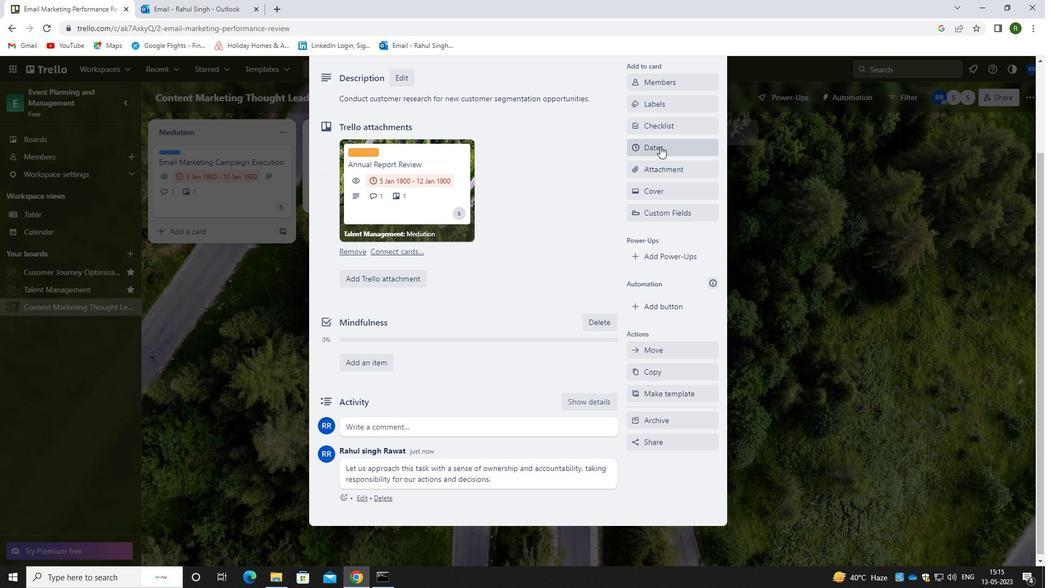 
Action: Mouse moved to (634, 372)
Screenshot: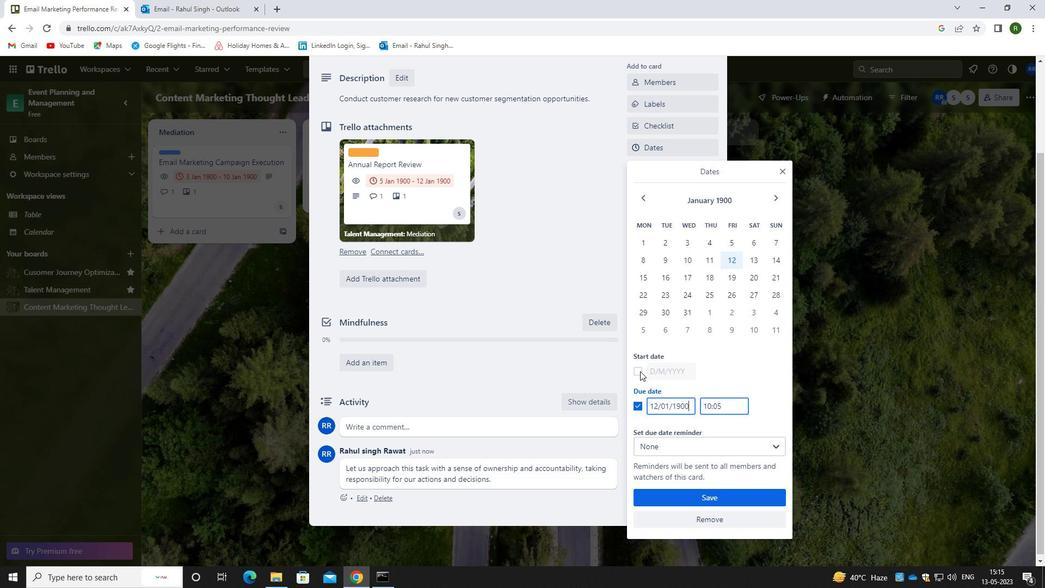 
Action: Mouse pressed left at (634, 372)
Screenshot: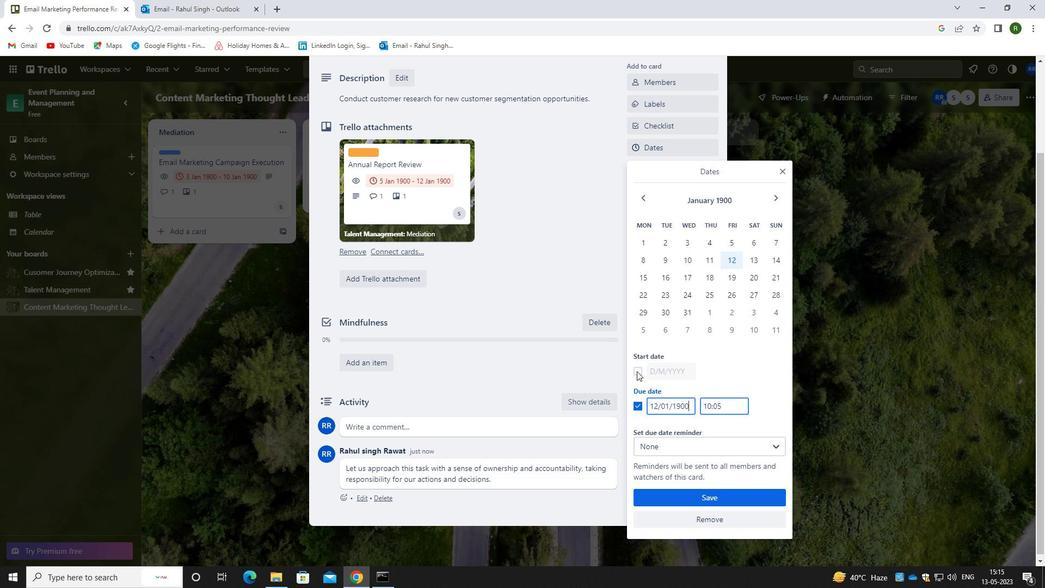 
Action: Mouse moved to (691, 369)
Screenshot: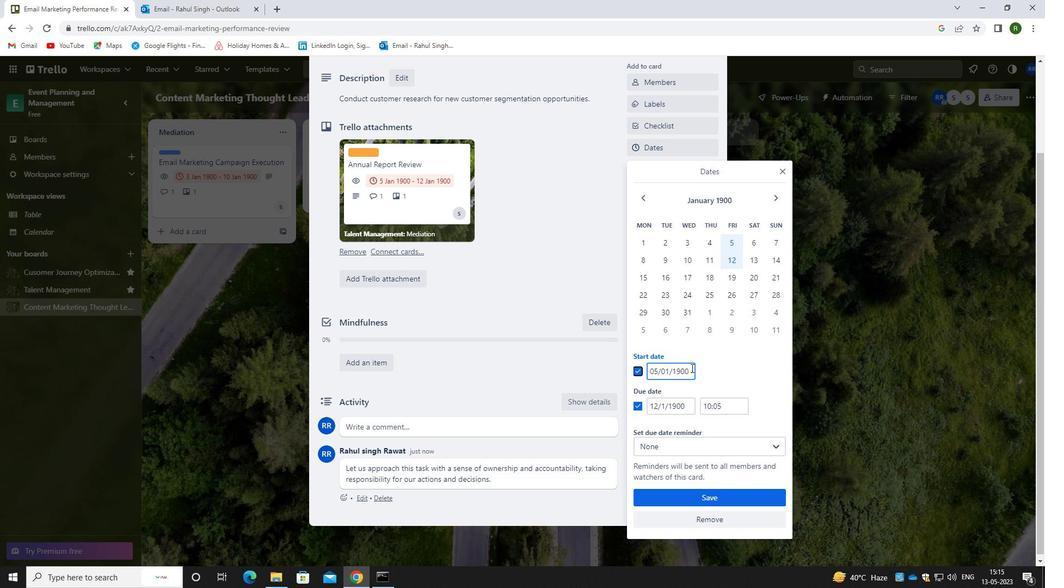 
Action: Mouse pressed left at (691, 369)
Screenshot: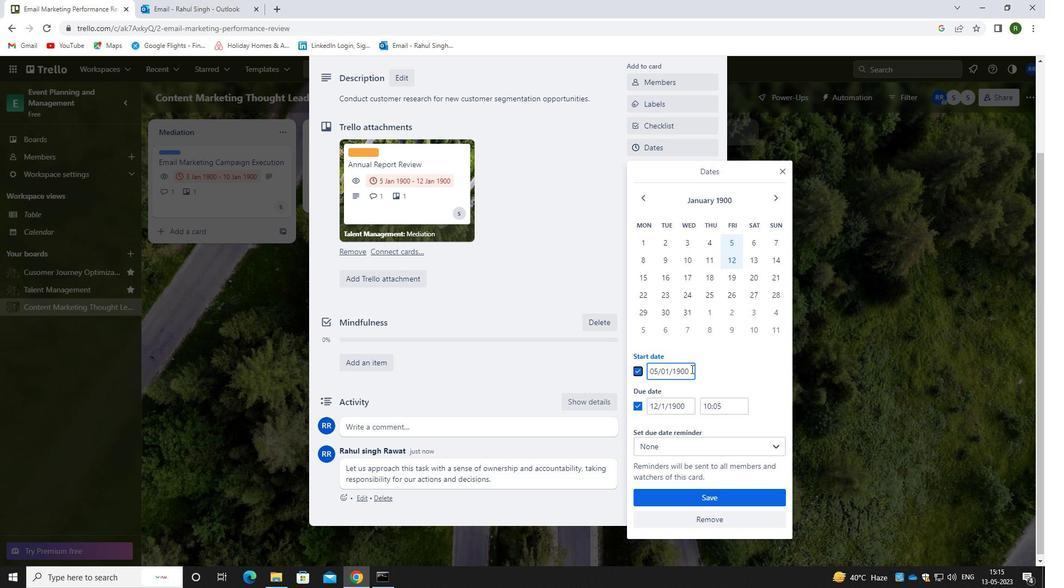 
Action: Mouse moved to (650, 378)
Screenshot: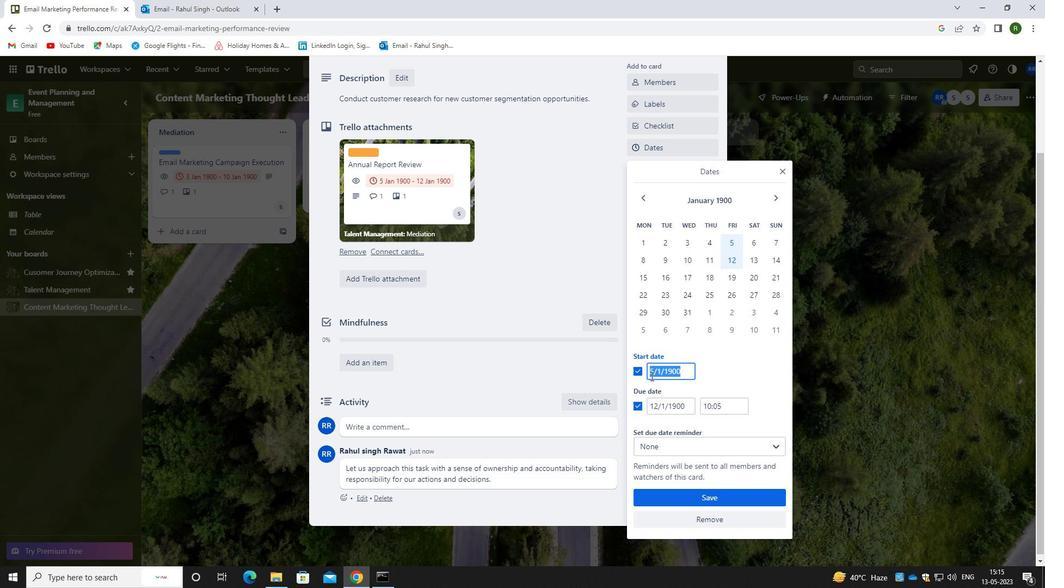 
Action: Key pressed 0
Screenshot: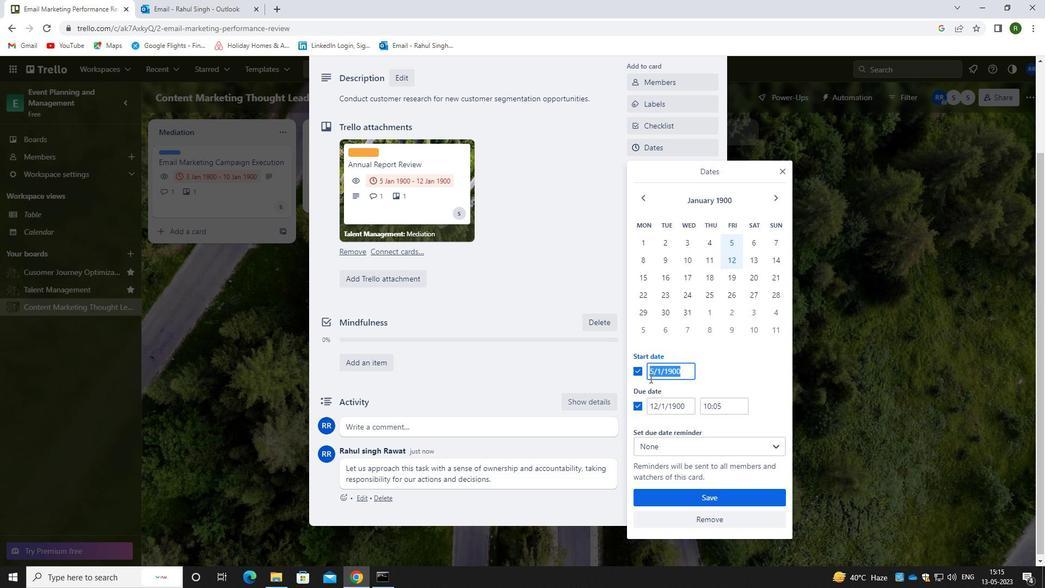 
Action: Mouse moved to (650, 378)
Screenshot: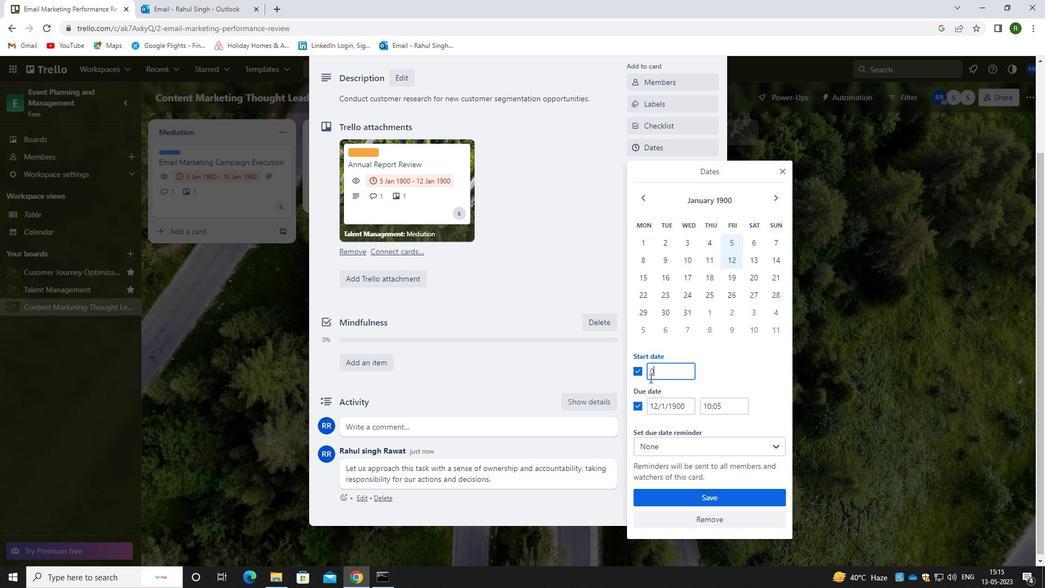 
Action: Key pressed 6
Screenshot: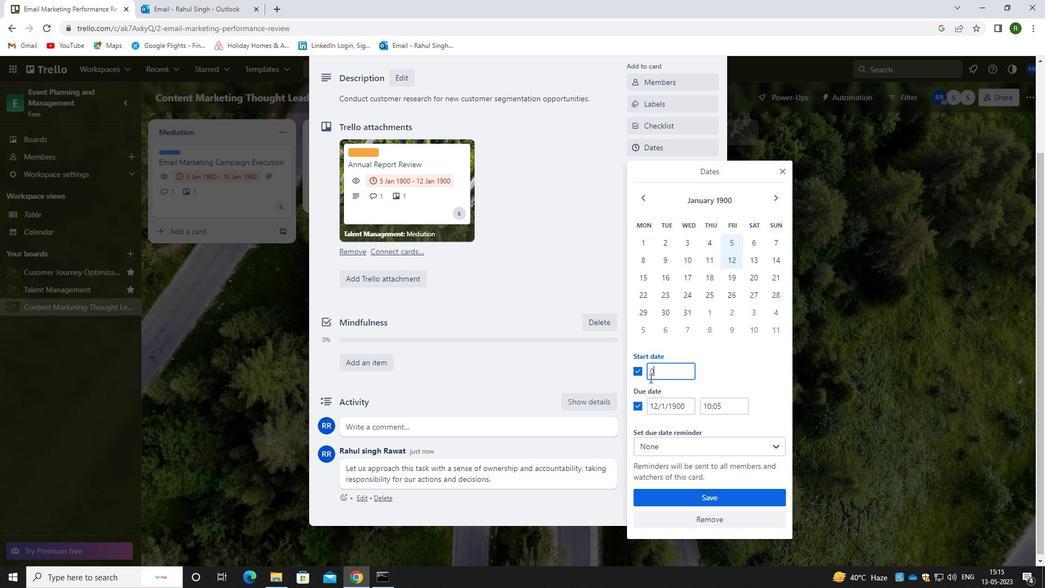 
Action: Mouse moved to (651, 378)
Screenshot: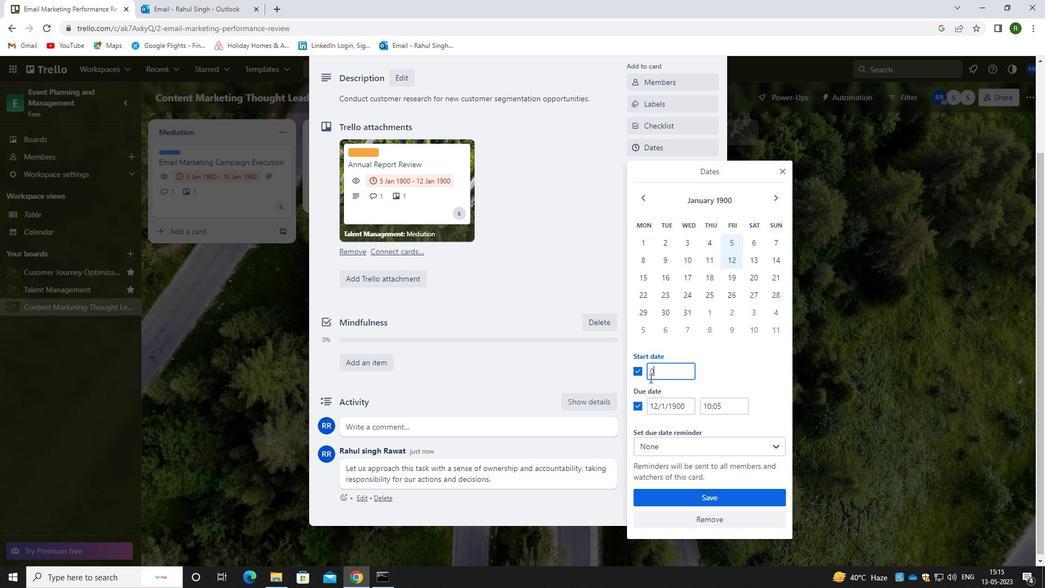 
Action: Key pressed /01/1900
Screenshot: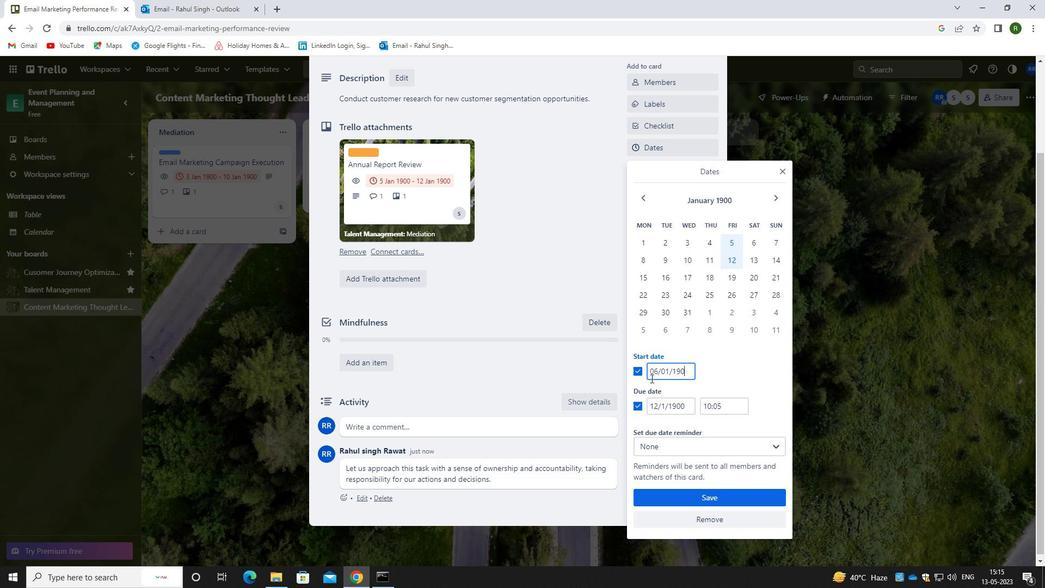 
Action: Mouse moved to (690, 406)
Screenshot: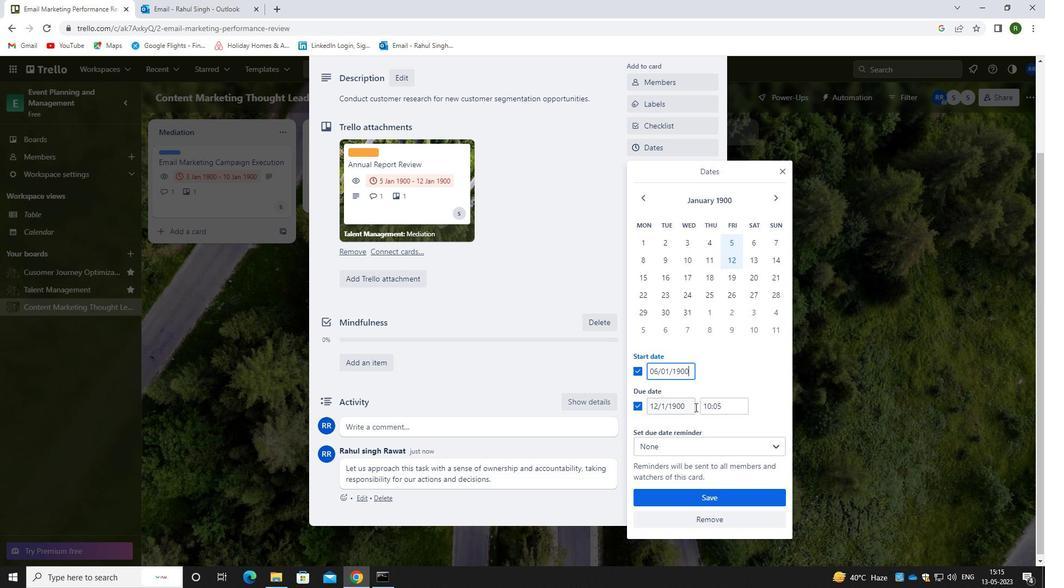 
Action: Mouse pressed left at (690, 406)
Screenshot: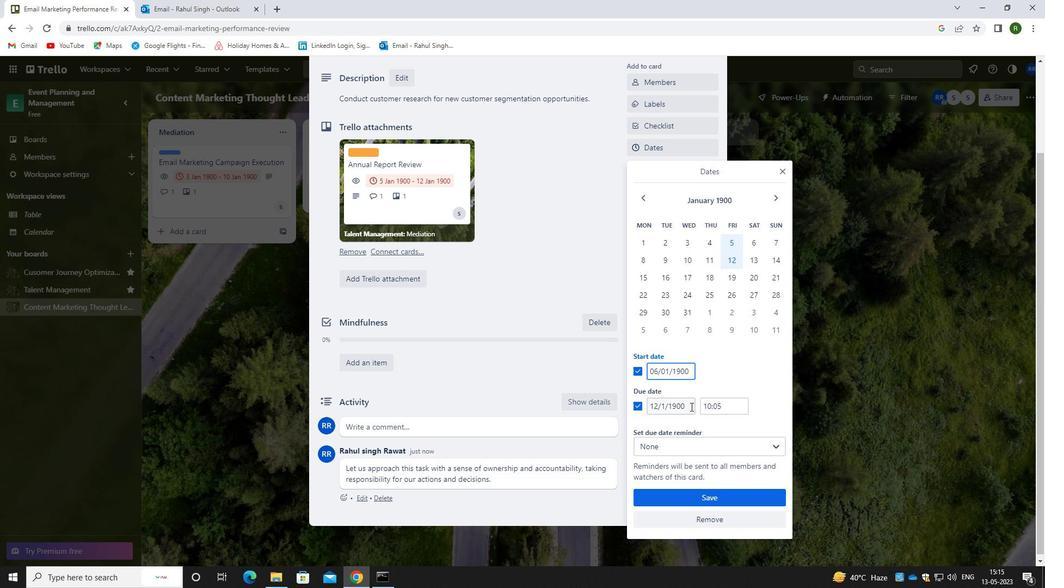 
Action: Mouse moved to (639, 430)
Screenshot: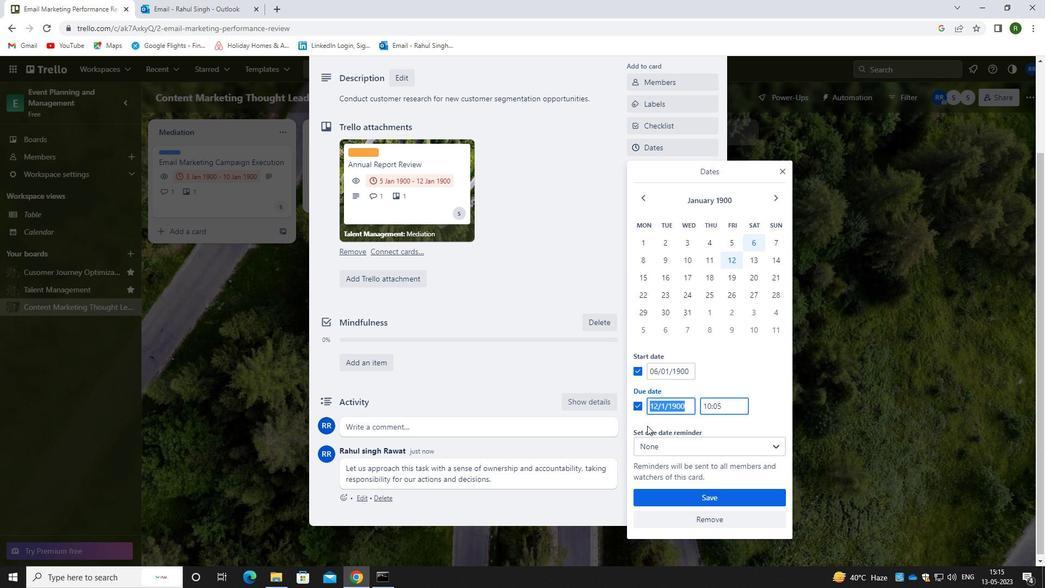 
Action: Key pressed 13/01/1900
Screenshot: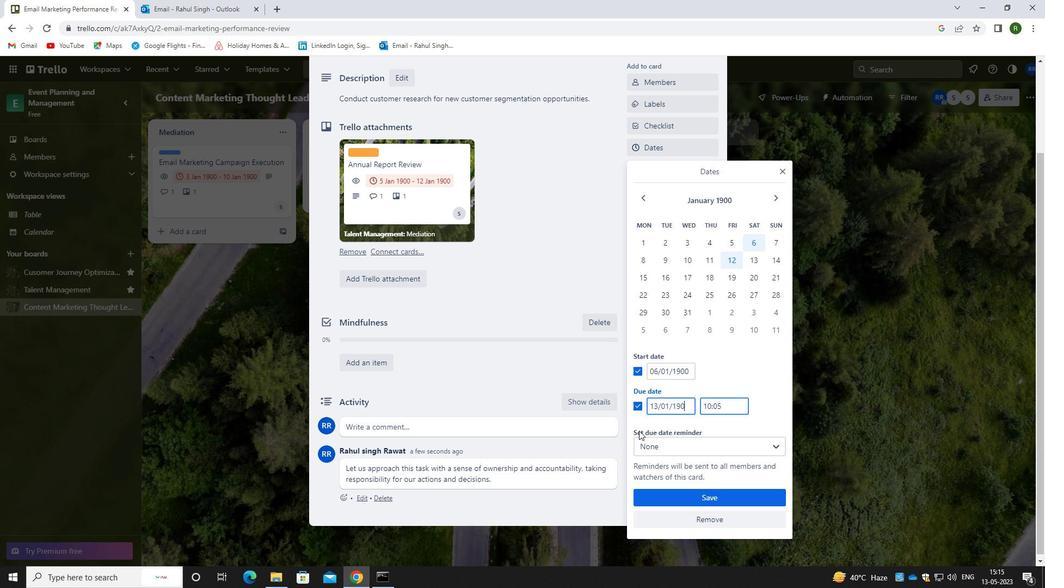 
Action: Mouse moved to (762, 430)
Screenshot: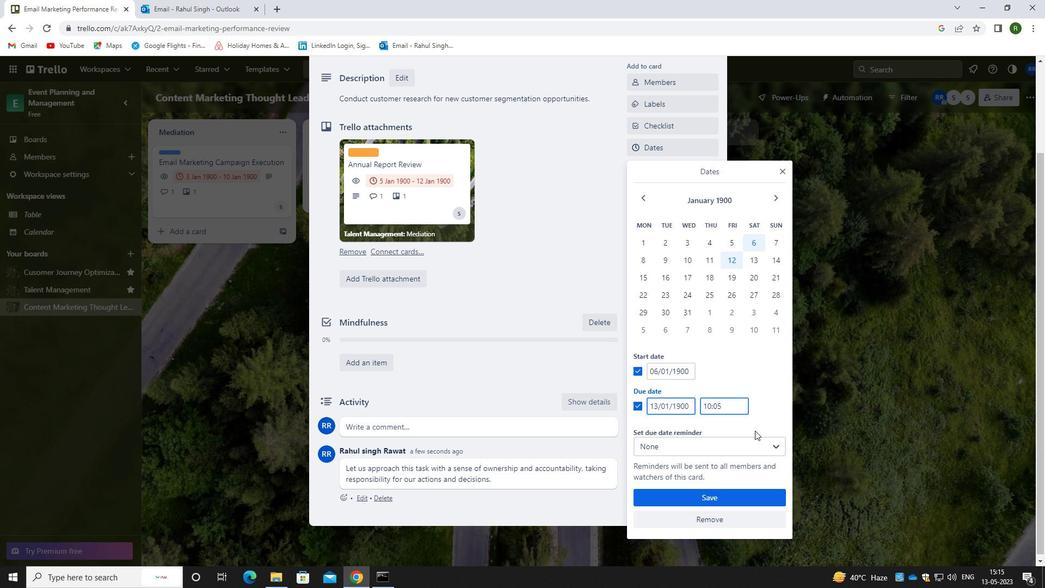 
Action: Mouse scrolled (762, 431) with delta (0, 0)
Screenshot: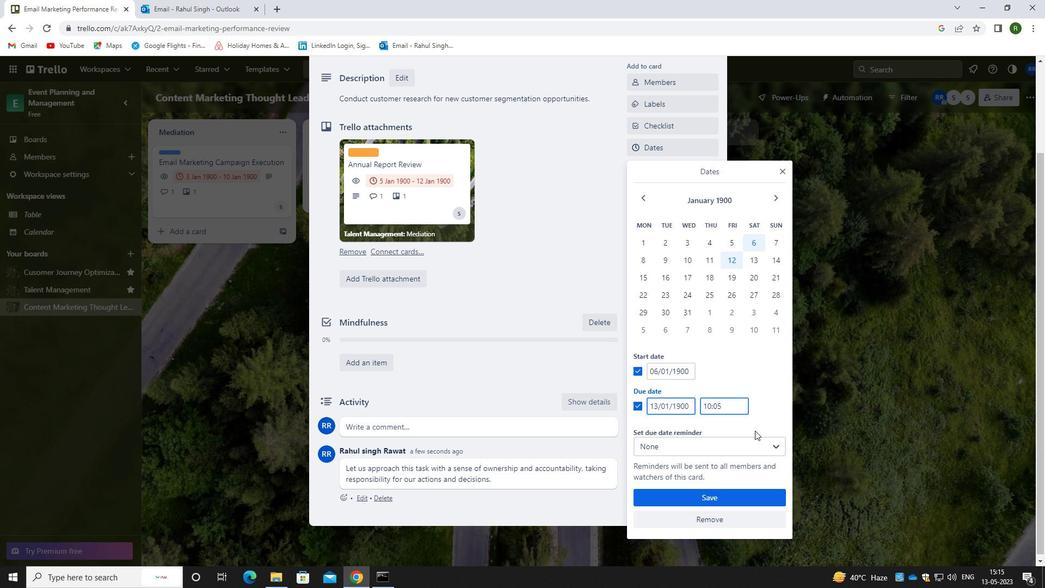 
Action: Mouse scrolled (762, 431) with delta (0, 0)
Screenshot: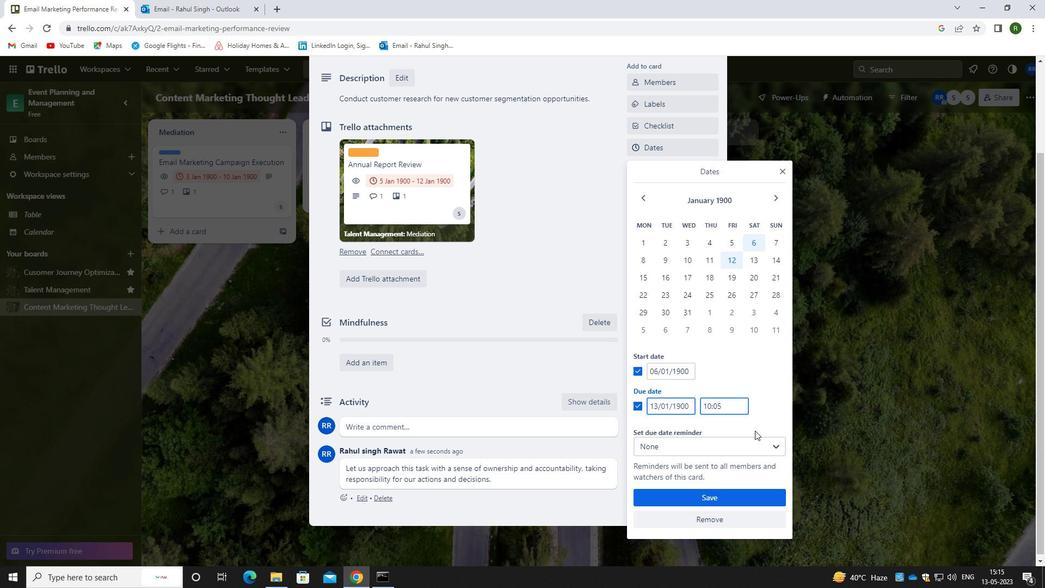 
Action: Mouse scrolled (762, 431) with delta (0, 0)
Screenshot: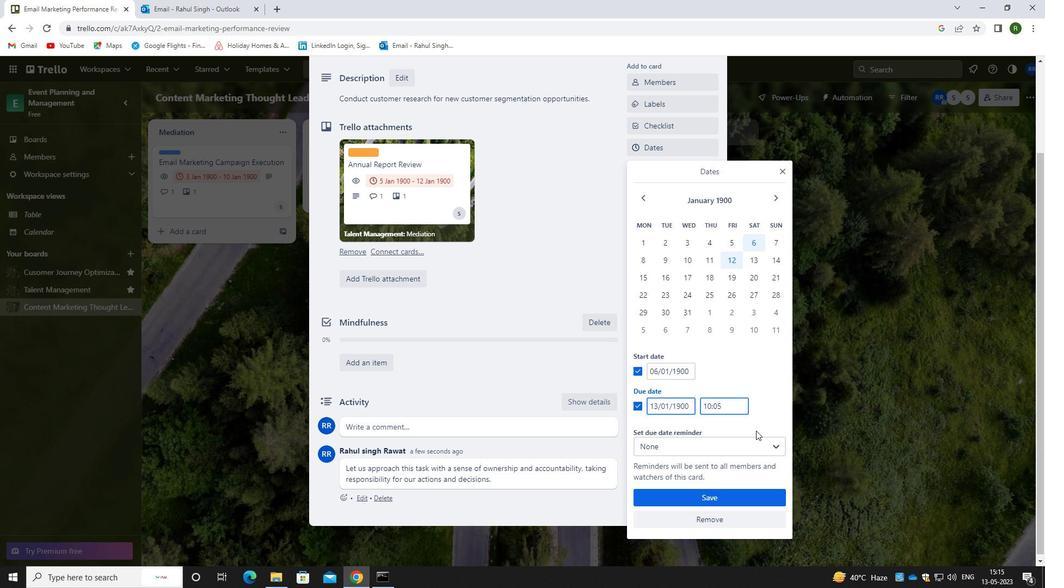 
Action: Mouse moved to (746, 497)
Screenshot: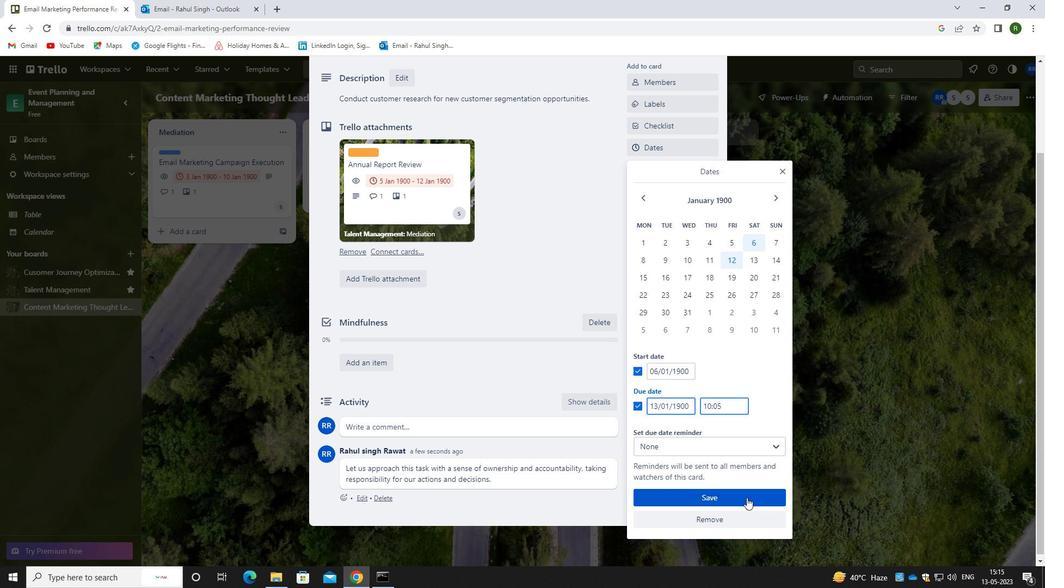 
Action: Mouse pressed left at (746, 497)
Screenshot: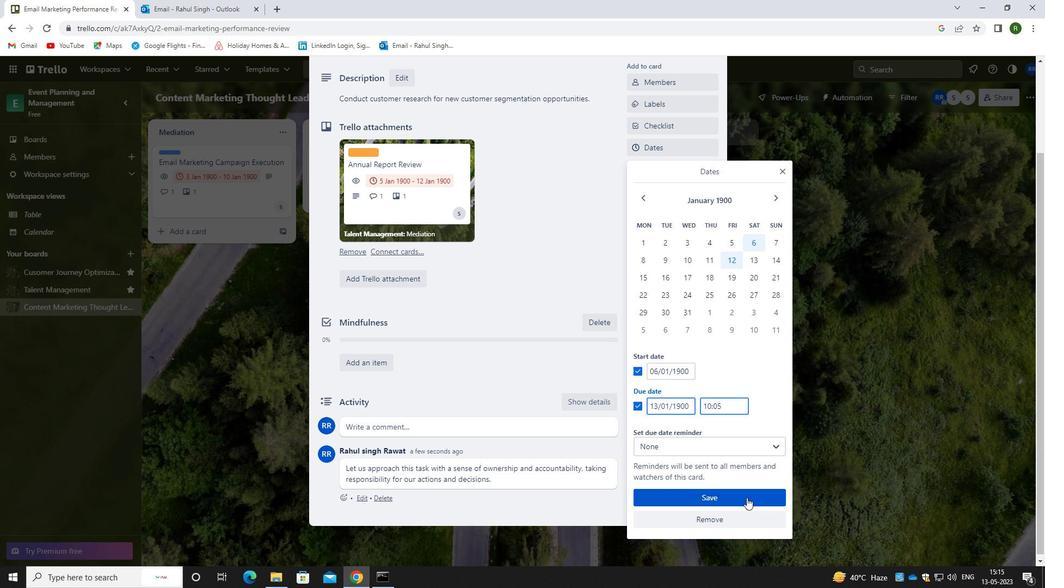 
Action: Mouse moved to (591, 224)
Screenshot: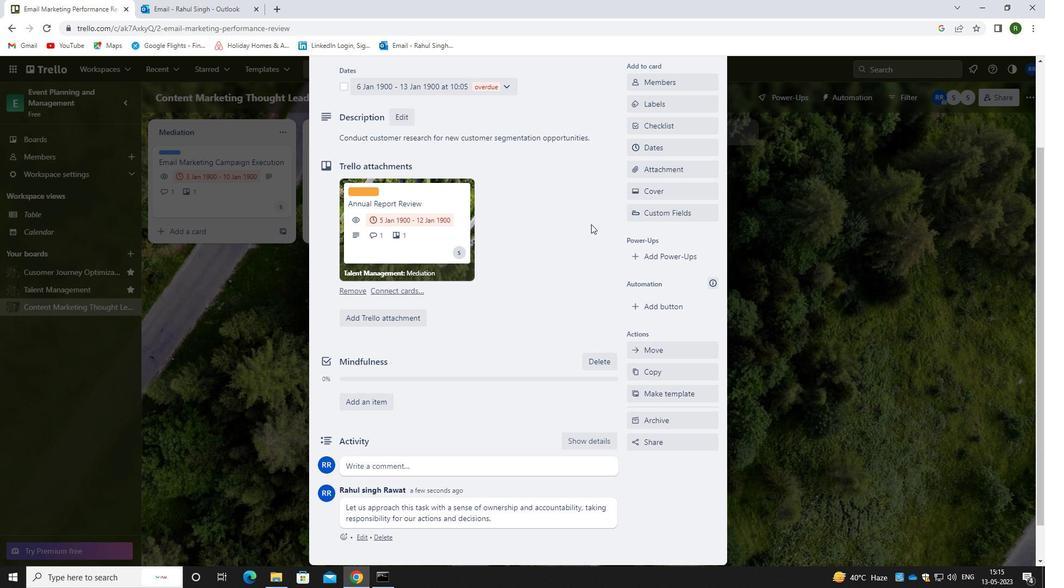 
Action: Mouse scrolled (591, 225) with delta (0, 0)
Screenshot: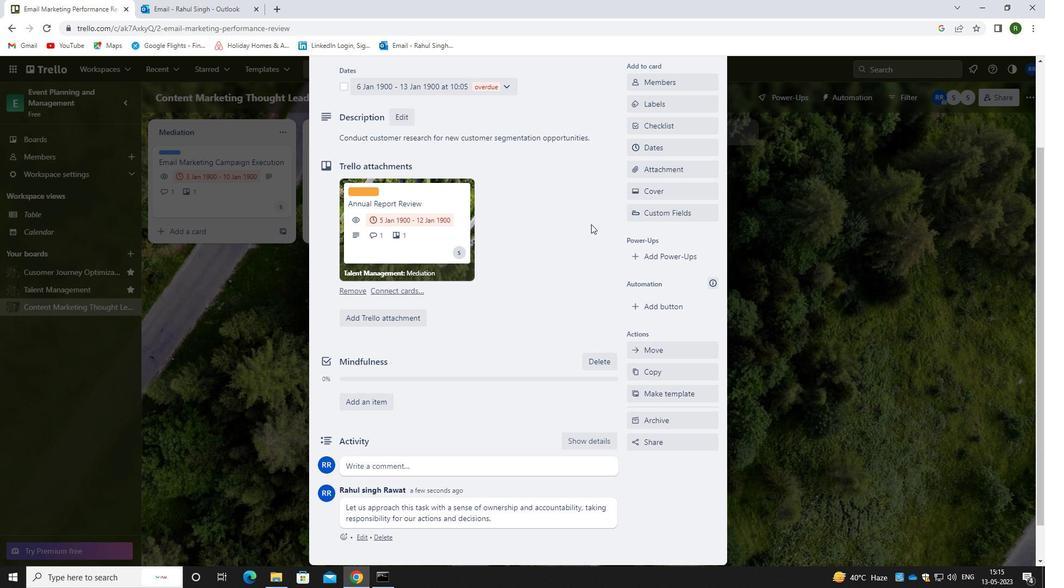 
Action: Mouse scrolled (591, 225) with delta (0, 0)
Screenshot: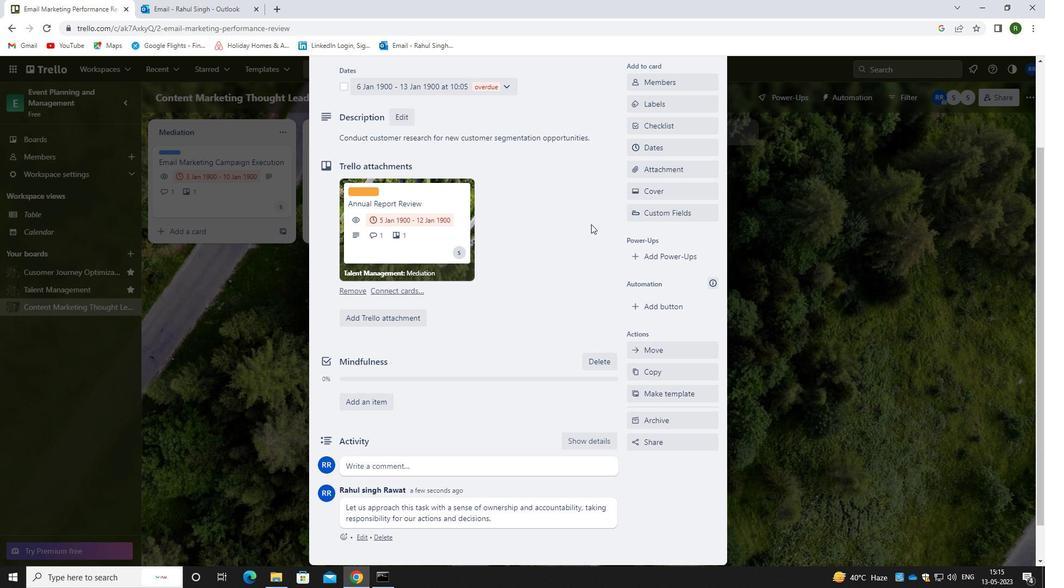 
Action: Mouse moved to (591, 224)
Screenshot: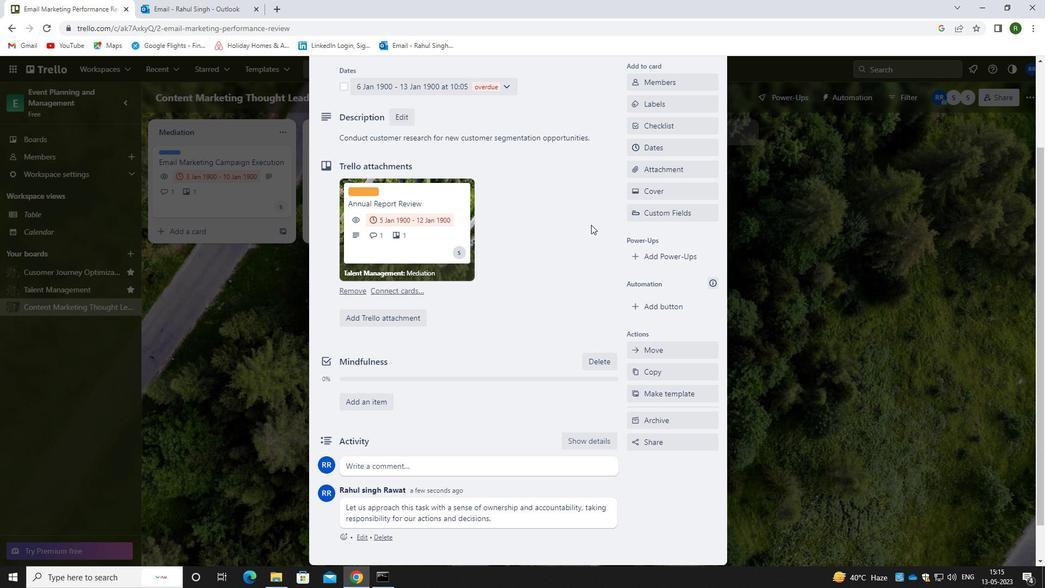 
Action: Mouse scrolled (591, 225) with delta (0, 0)
Screenshot: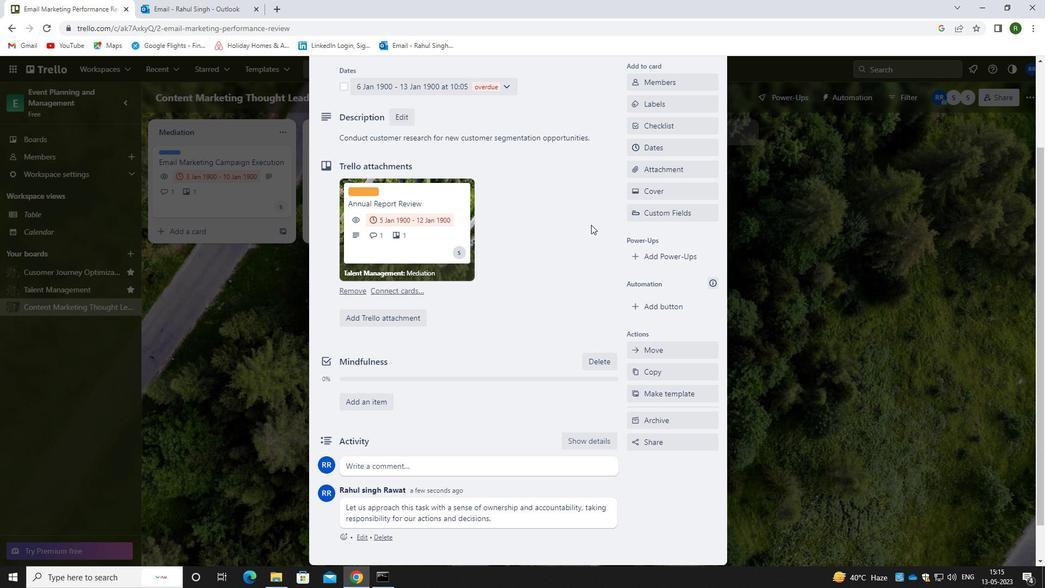 
Action: Mouse moved to (651, 121)
Screenshot: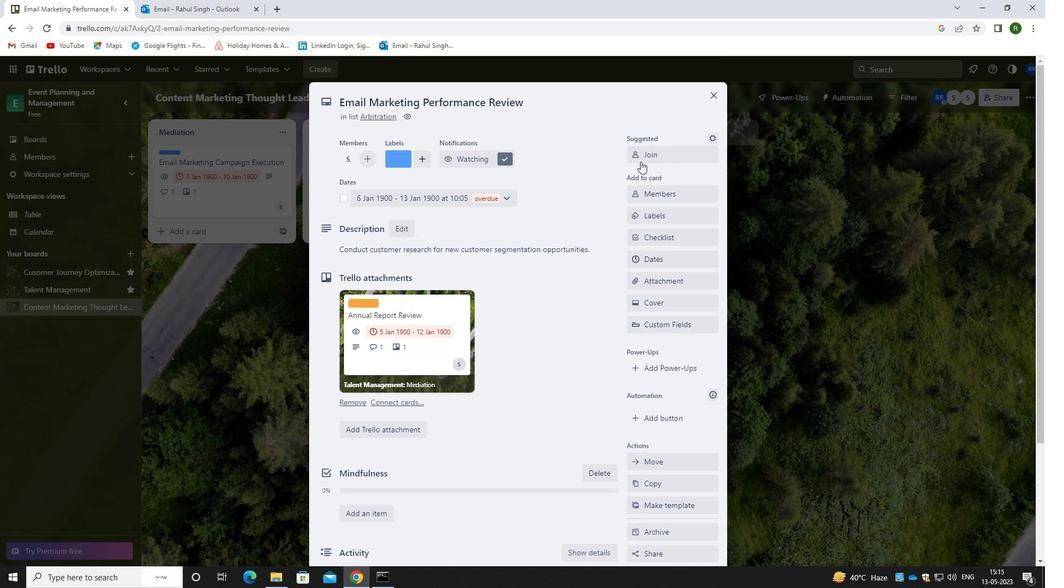 
